 Task: Look for space in Lumberton, United States from 6th September, 2023 to 15th September, 2023 for 6 adults in price range Rs.8000 to Rs.12000. Place can be entire place or private room with 6 bedrooms having 6 beds and 6 bathrooms. Property type can be house, flat, guest house. Amenities needed are: wifi, TV, free parkinig on premises, gym, breakfast. Booking option can be shelf check-in. Required host language is English.
Action: Mouse moved to (420, 102)
Screenshot: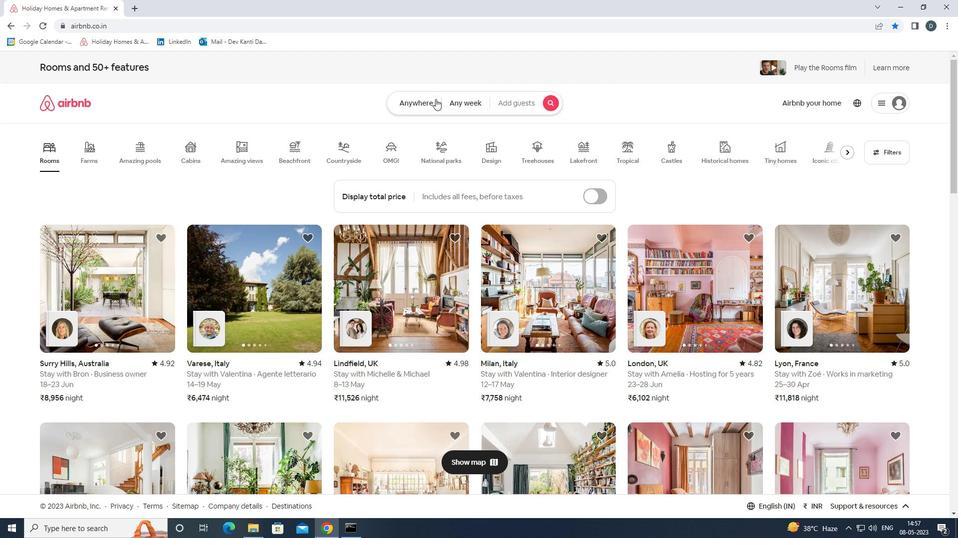 
Action: Mouse pressed left at (420, 102)
Screenshot: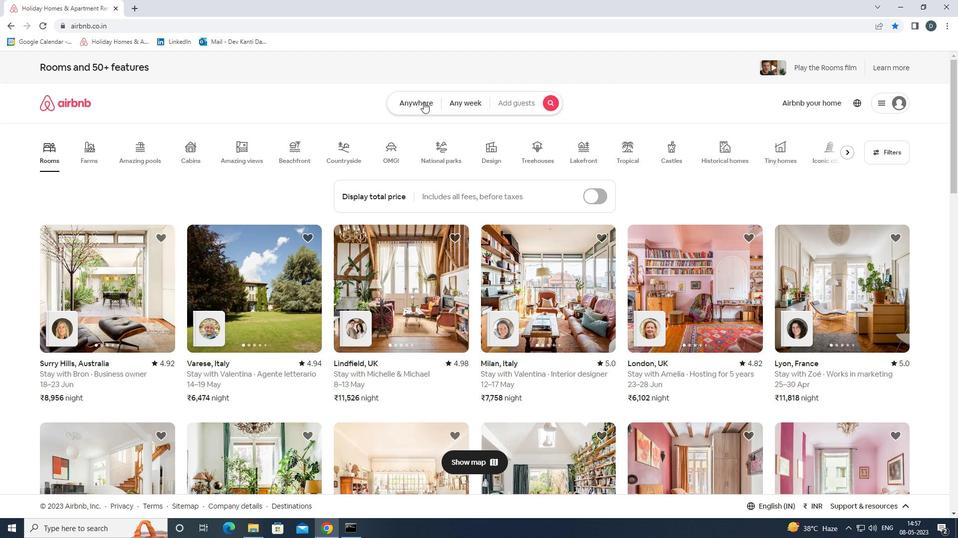 
Action: Mouse moved to (376, 141)
Screenshot: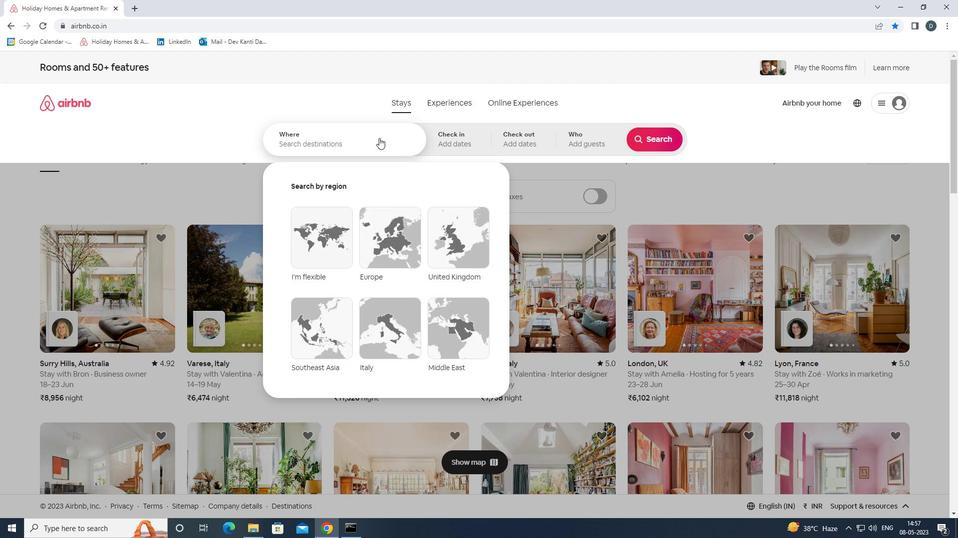 
Action: Mouse pressed left at (376, 141)
Screenshot: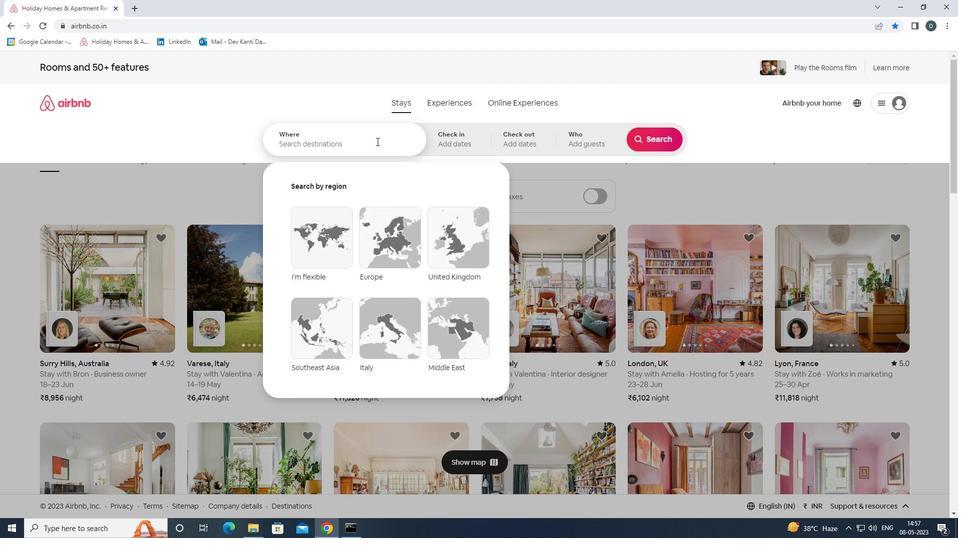 
Action: Mouse moved to (372, 143)
Screenshot: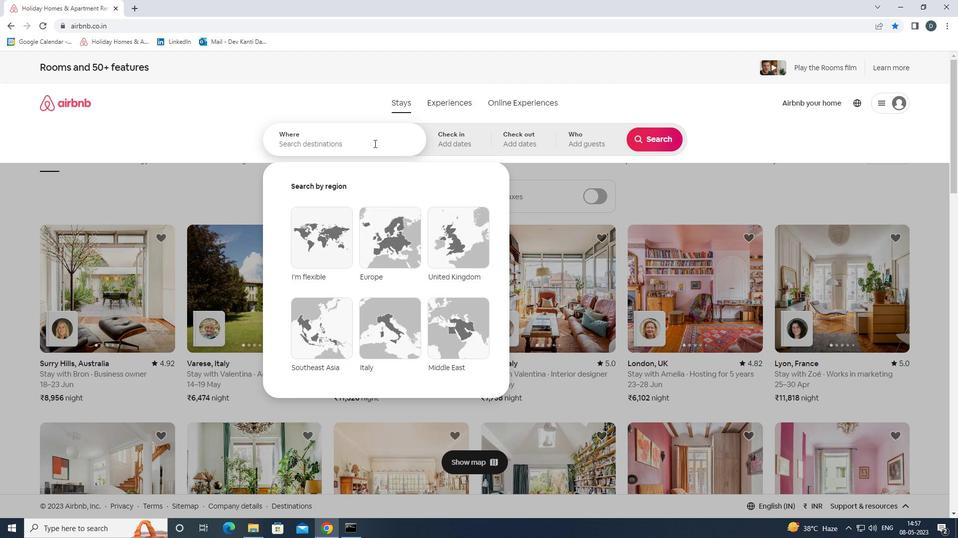 
Action: Key pressed <Key.shift><Key.shift>LUMBERTON,<Key.shift>UNITED<Key.space><Key.shift><Key.shift>STATES<Key.enter>
Screenshot: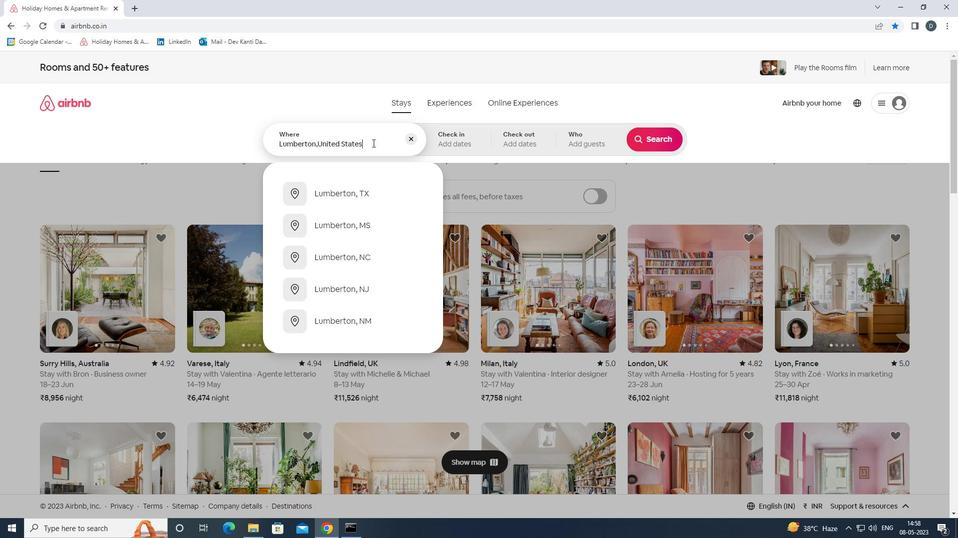 
Action: Mouse moved to (649, 216)
Screenshot: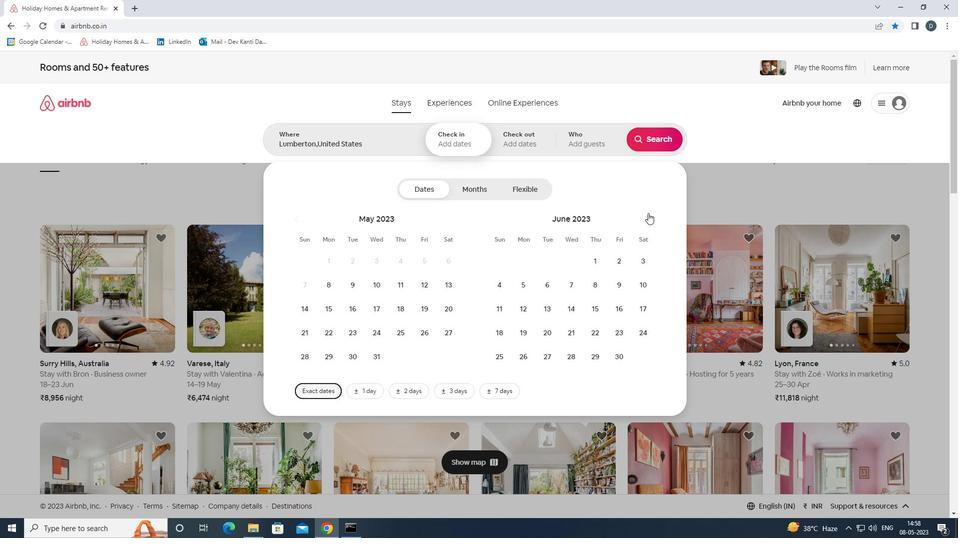 
Action: Mouse pressed left at (649, 216)
Screenshot: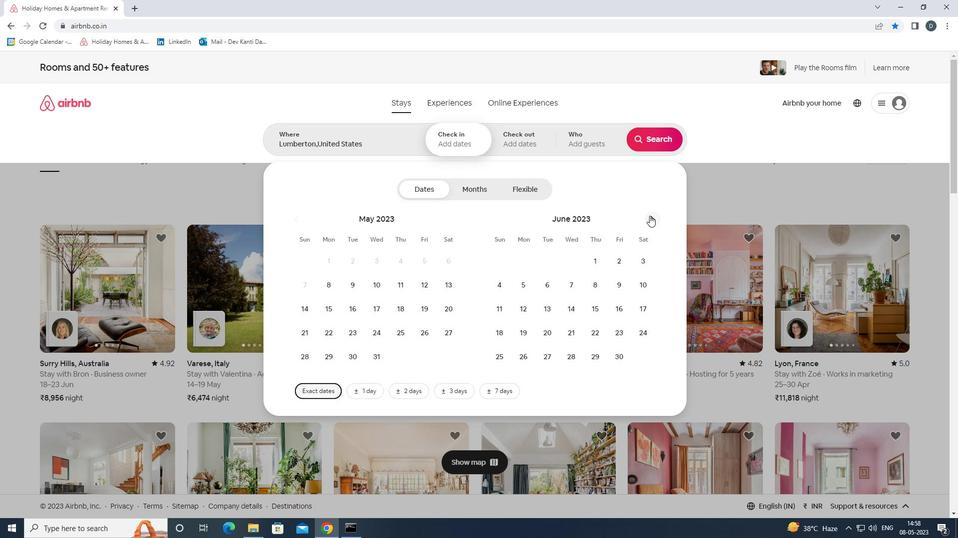 
Action: Mouse pressed left at (649, 216)
Screenshot: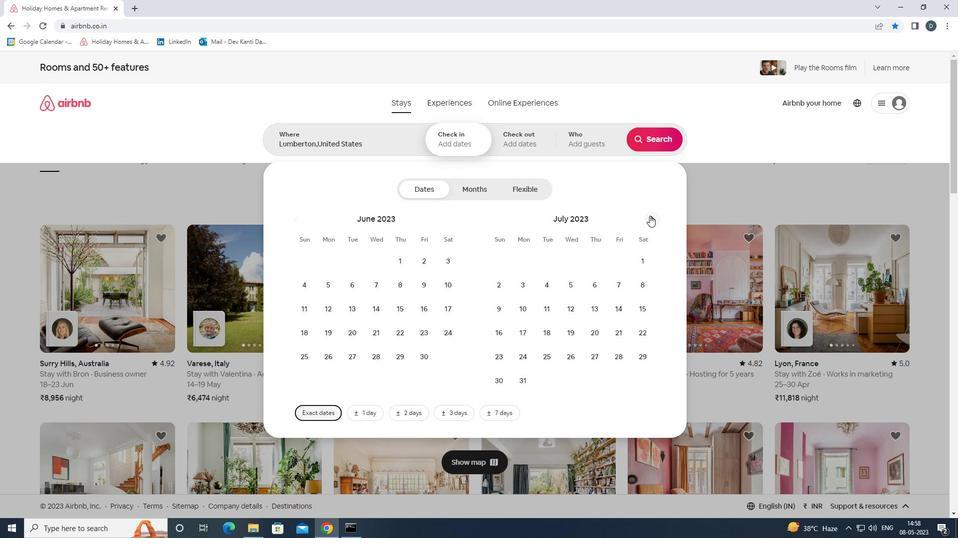 
Action: Mouse pressed left at (649, 216)
Screenshot: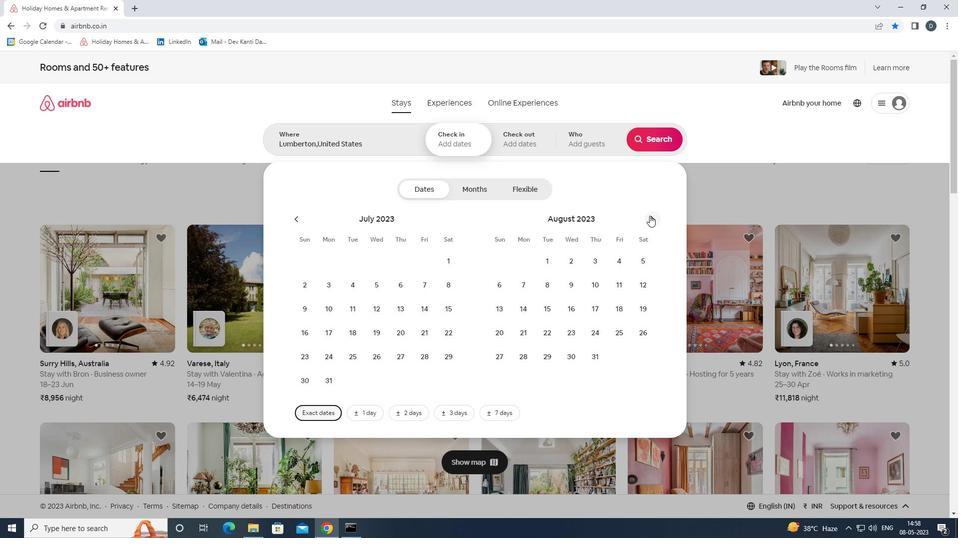 
Action: Mouse moved to (572, 281)
Screenshot: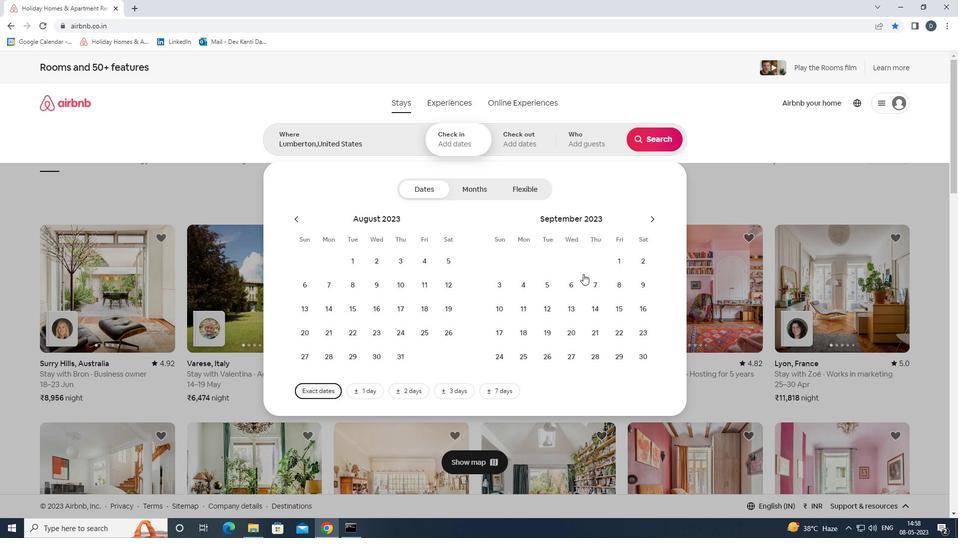 
Action: Mouse pressed left at (572, 281)
Screenshot: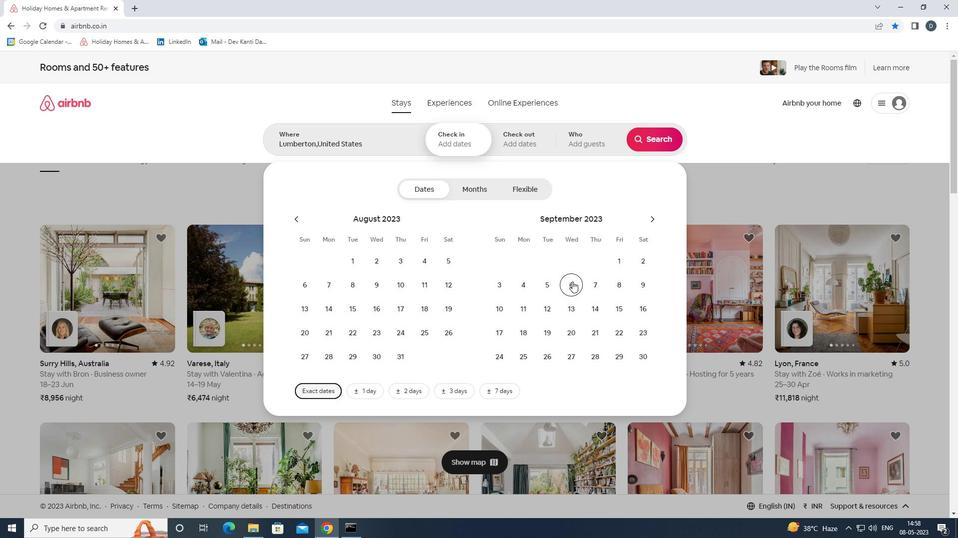 
Action: Mouse moved to (613, 307)
Screenshot: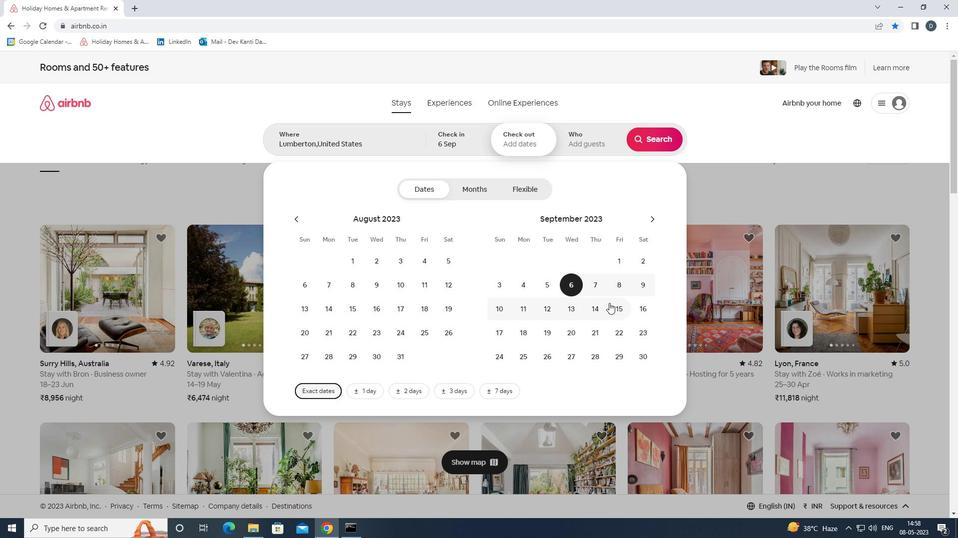 
Action: Mouse pressed left at (613, 307)
Screenshot: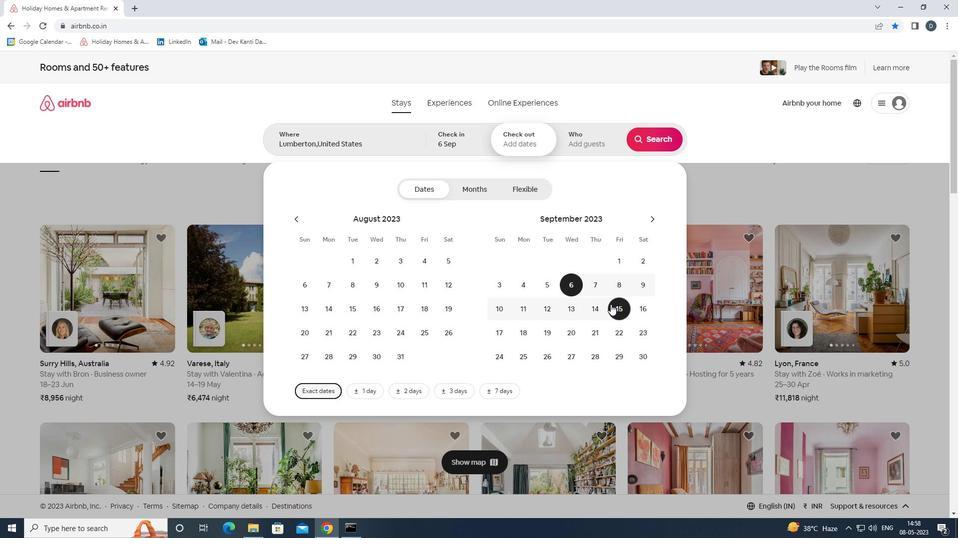 
Action: Mouse moved to (592, 147)
Screenshot: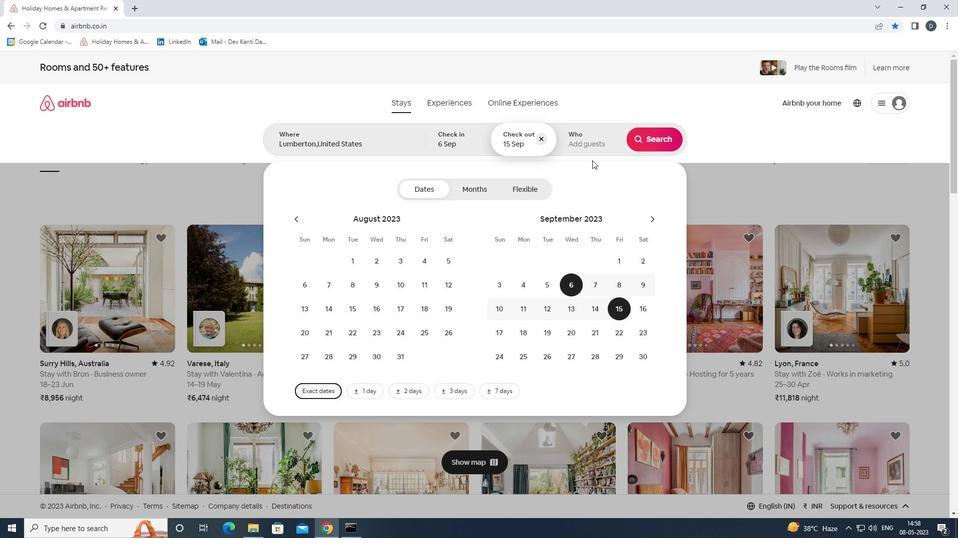
Action: Mouse pressed left at (592, 147)
Screenshot: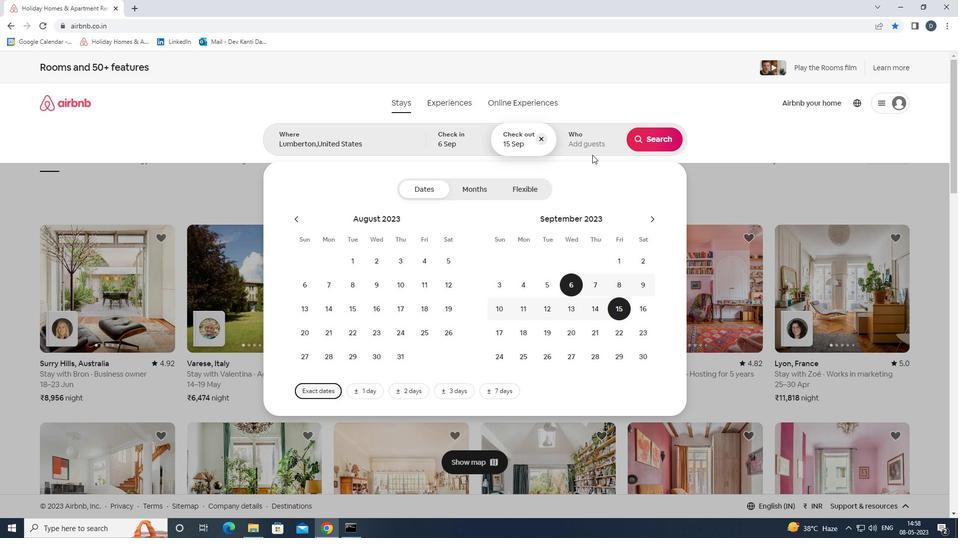 
Action: Mouse moved to (658, 192)
Screenshot: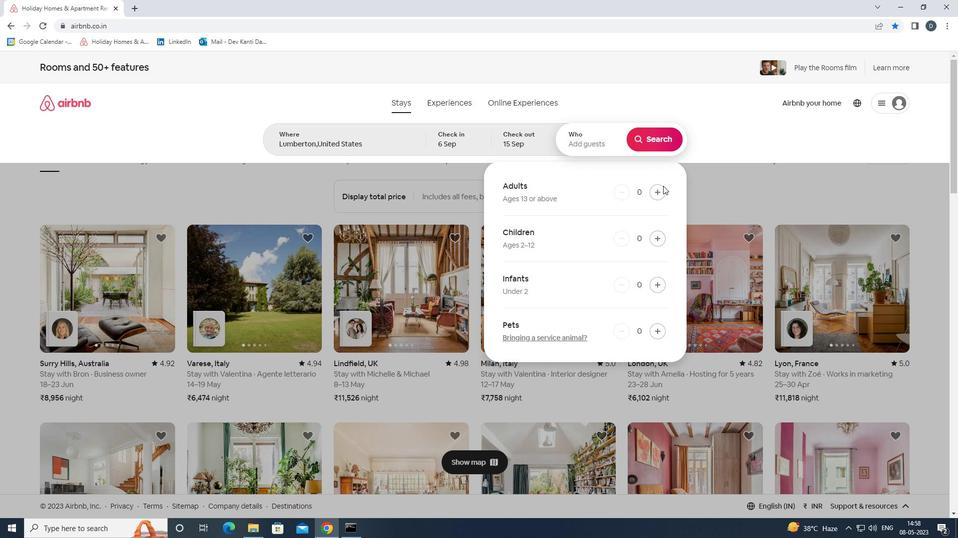 
Action: Mouse pressed left at (658, 192)
Screenshot: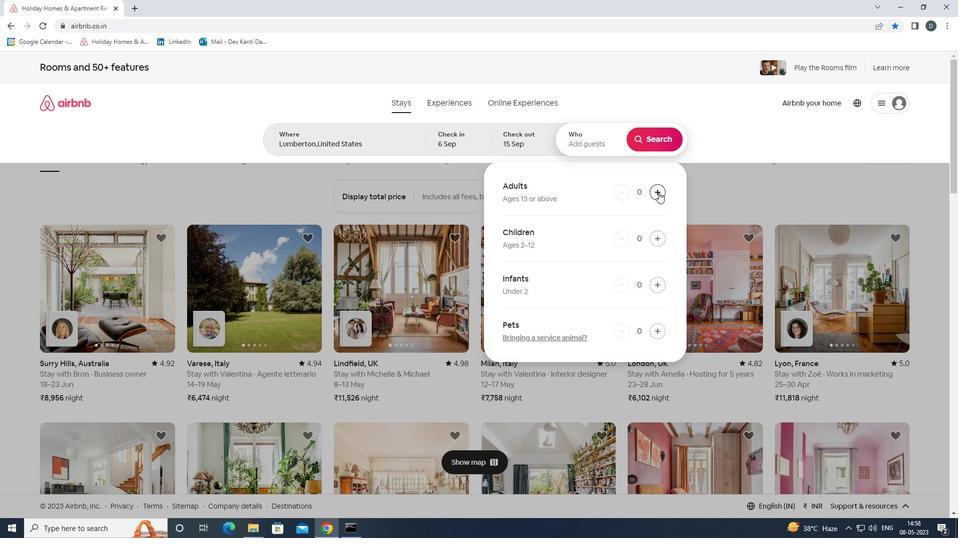 
Action: Mouse pressed left at (658, 192)
Screenshot: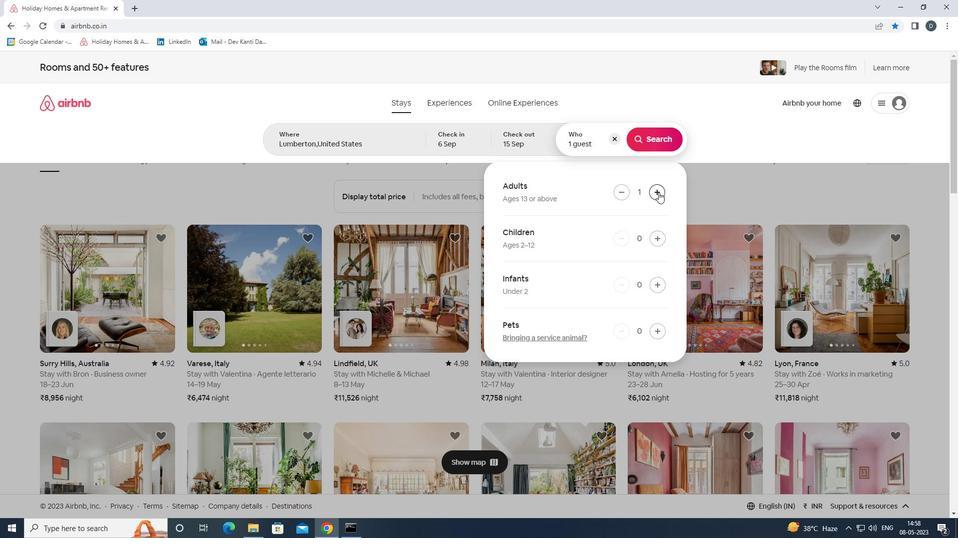 
Action: Mouse moved to (658, 192)
Screenshot: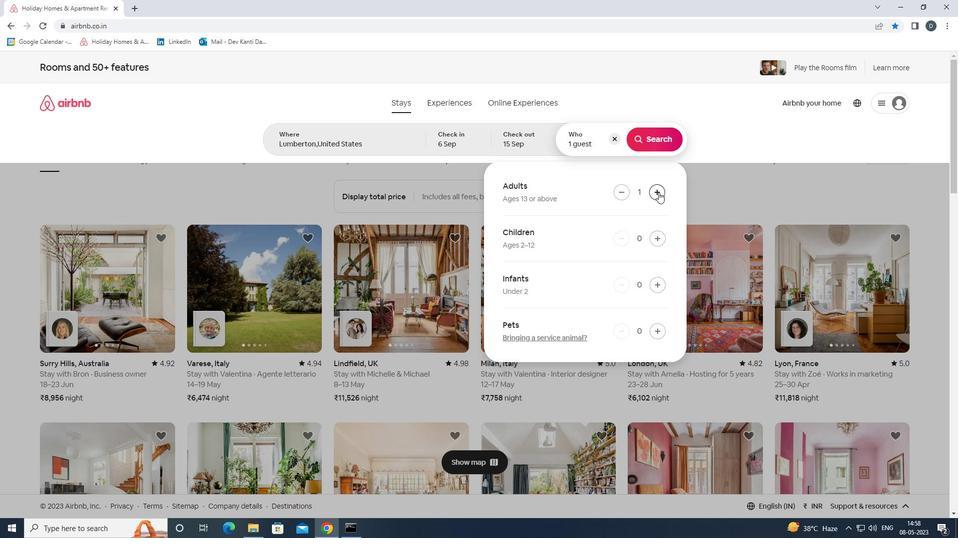 
Action: Mouse pressed left at (658, 192)
Screenshot: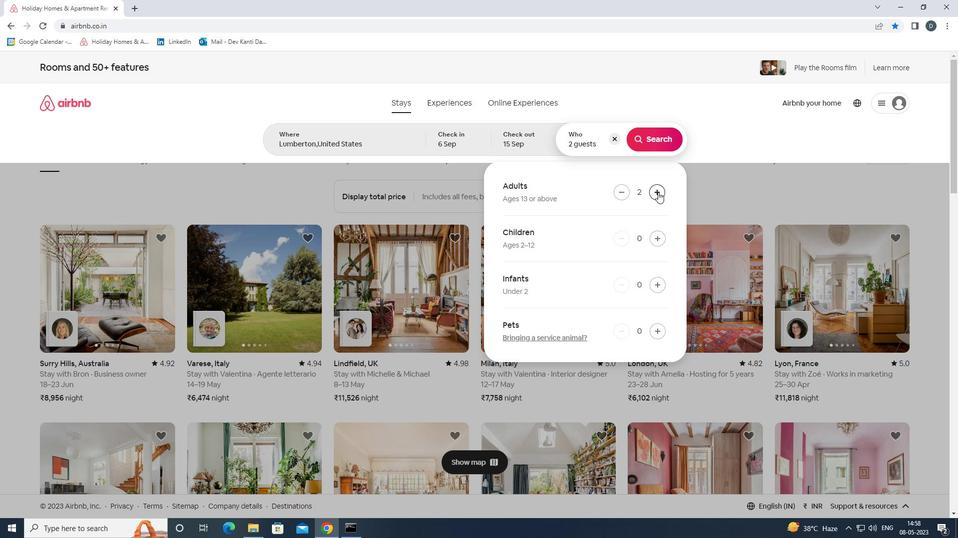 
Action: Mouse pressed left at (658, 192)
Screenshot: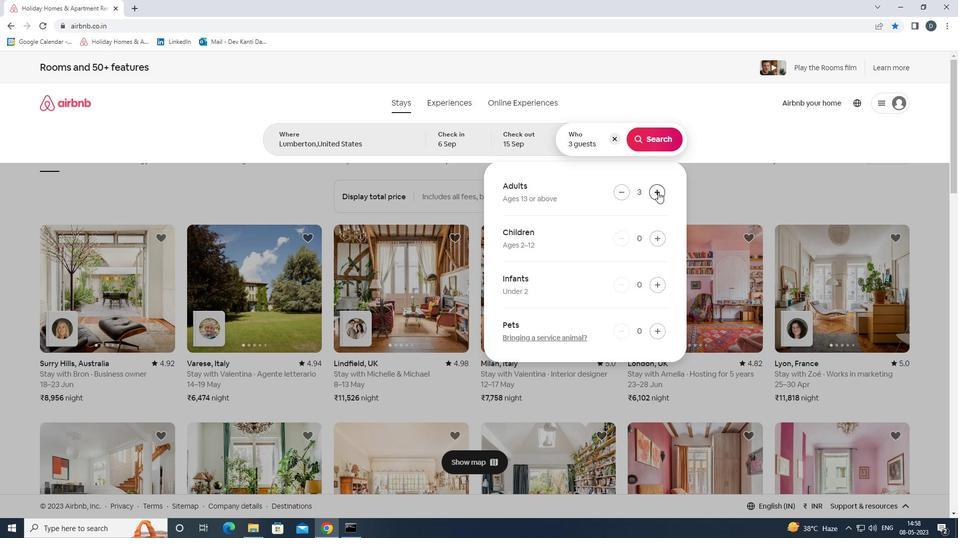 
Action: Mouse pressed left at (658, 192)
Screenshot: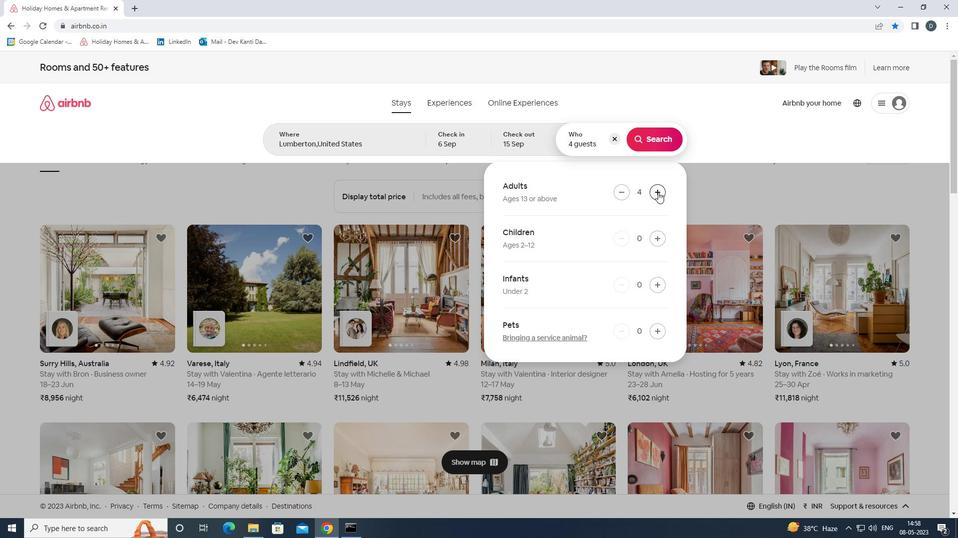 
Action: Mouse pressed left at (658, 192)
Screenshot: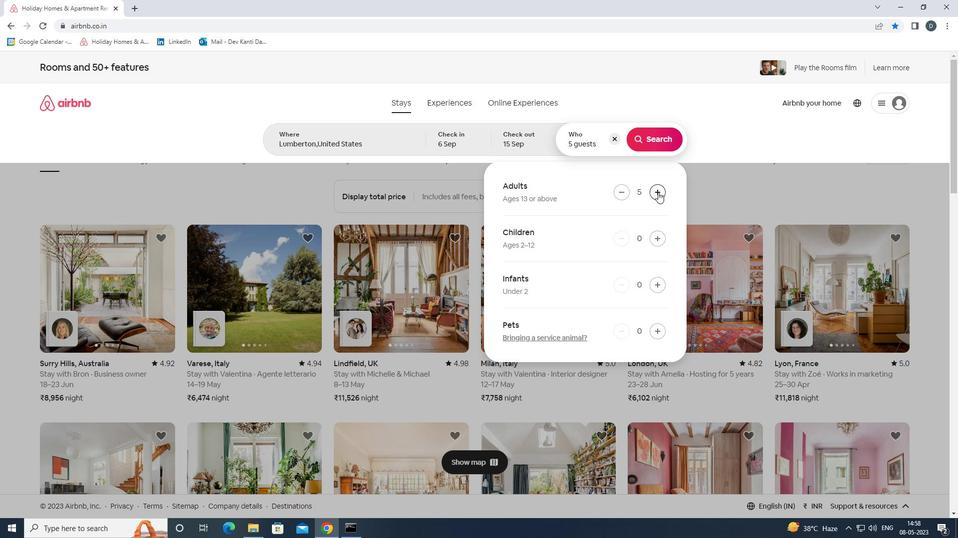 
Action: Mouse moved to (658, 138)
Screenshot: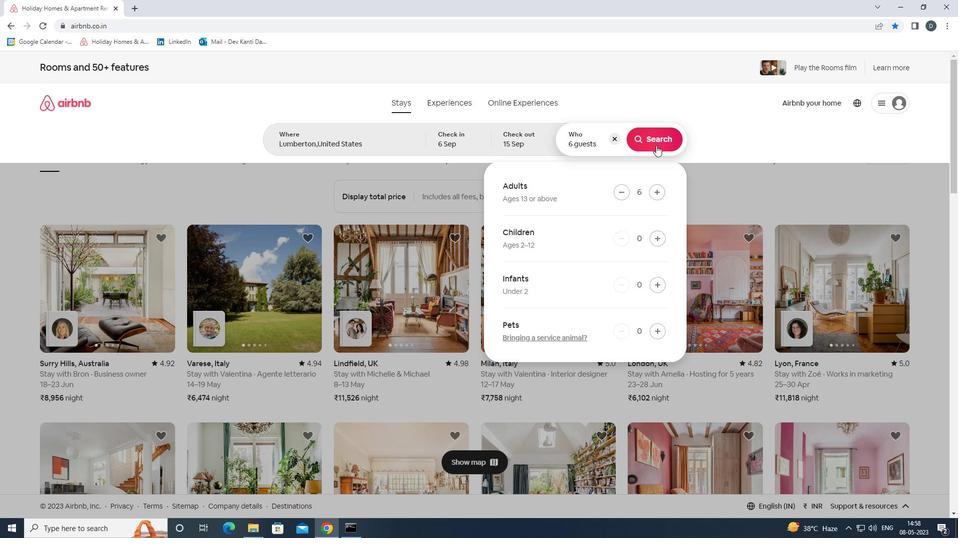 
Action: Mouse pressed left at (658, 138)
Screenshot: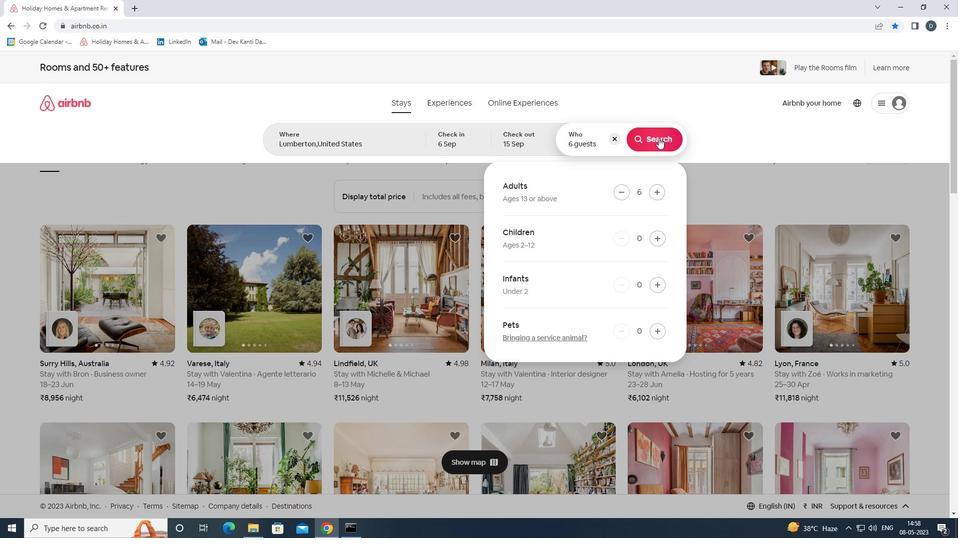 
Action: Mouse moved to (908, 107)
Screenshot: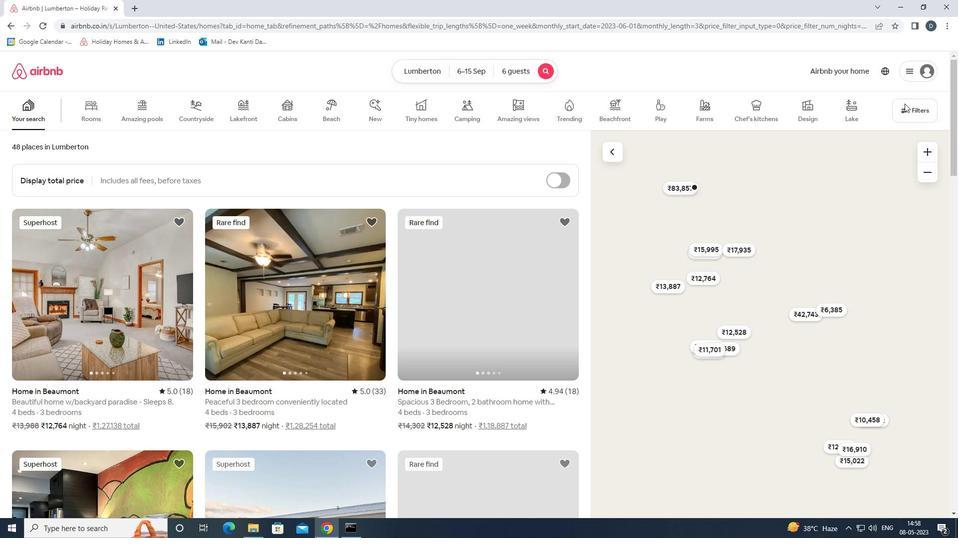 
Action: Mouse pressed left at (908, 107)
Screenshot: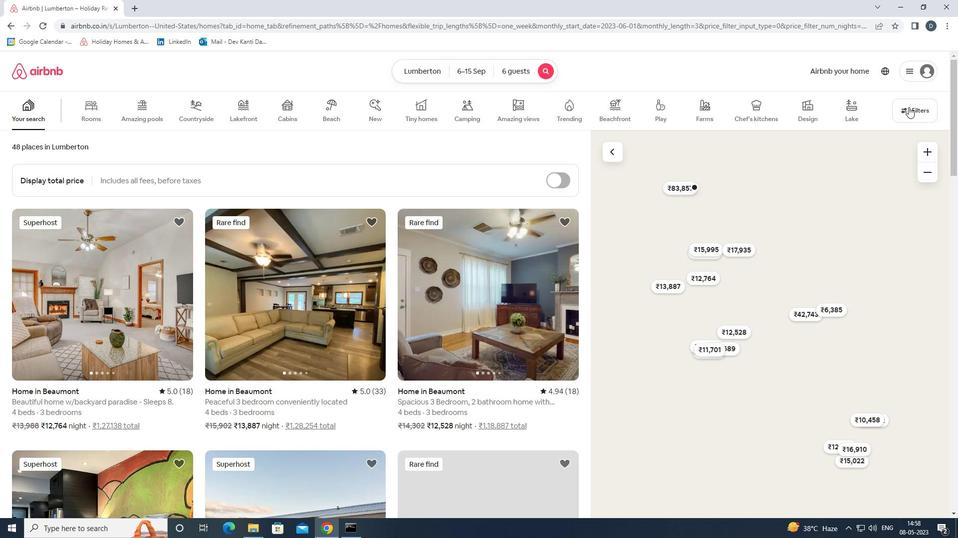 
Action: Mouse moved to (387, 357)
Screenshot: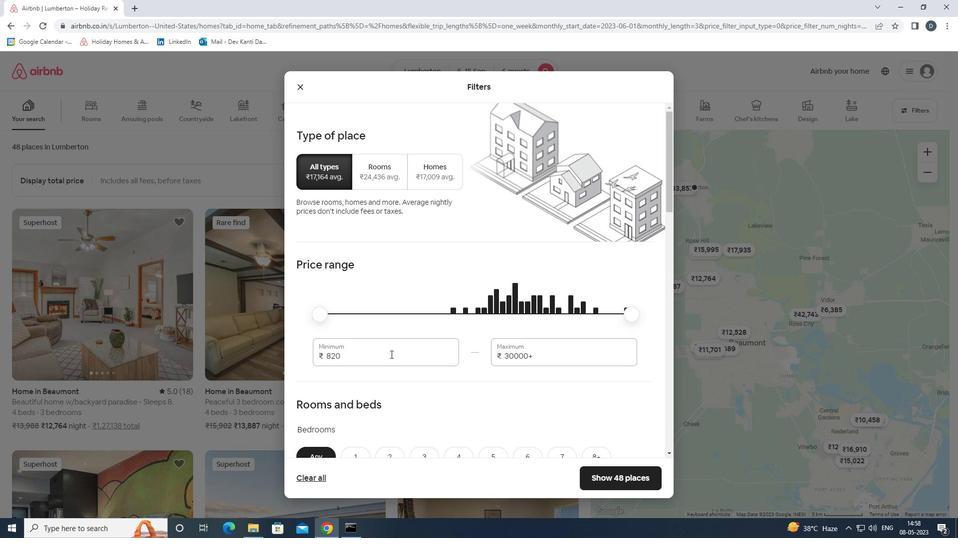 
Action: Mouse pressed left at (387, 357)
Screenshot: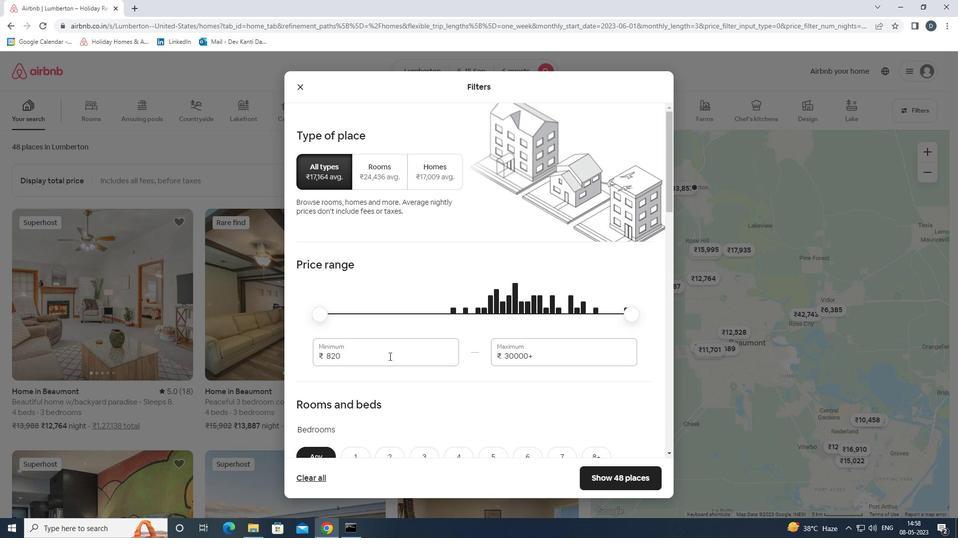 
Action: Mouse pressed left at (387, 357)
Screenshot: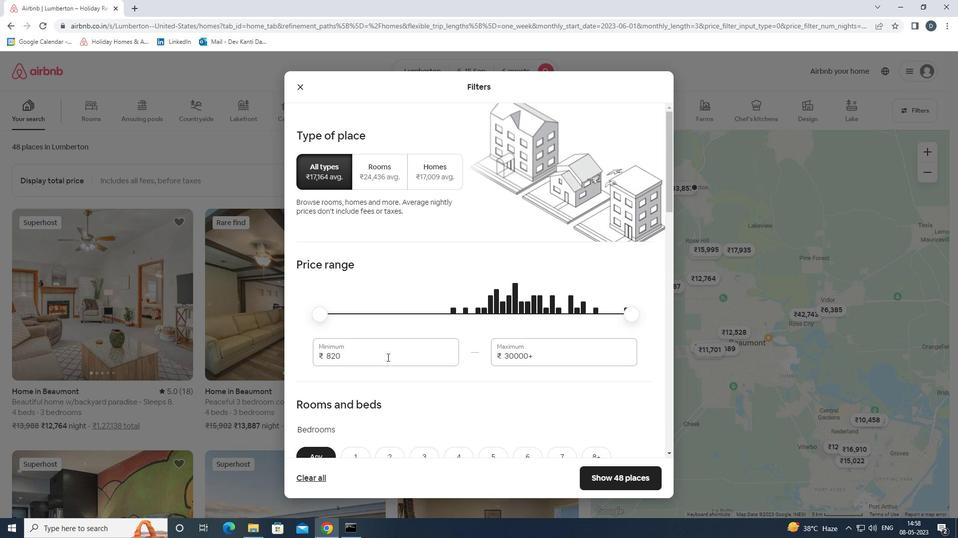 
Action: Key pressed 8000<Key.tab>12000
Screenshot: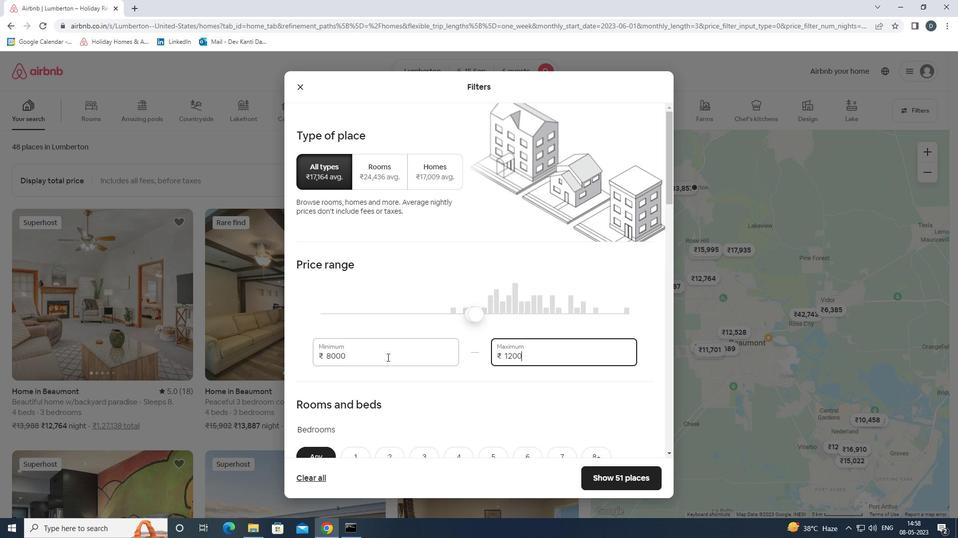 
Action: Mouse moved to (384, 357)
Screenshot: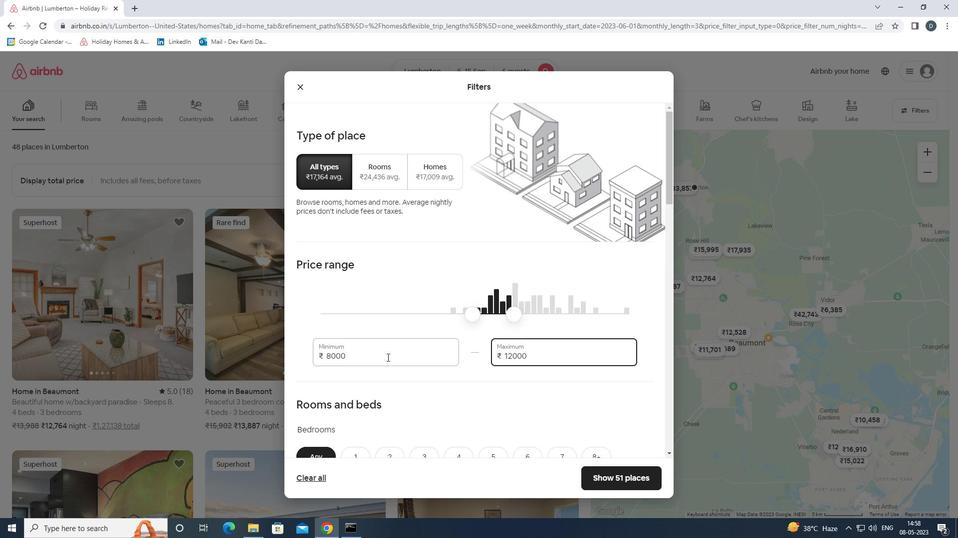 
Action: Mouse scrolled (384, 357) with delta (0, 0)
Screenshot: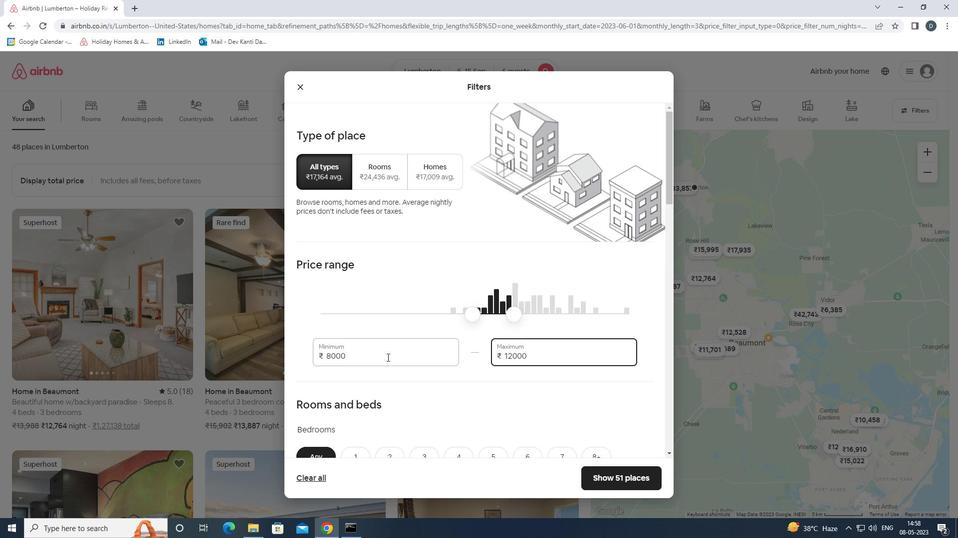 
Action: Mouse scrolled (384, 357) with delta (0, 0)
Screenshot: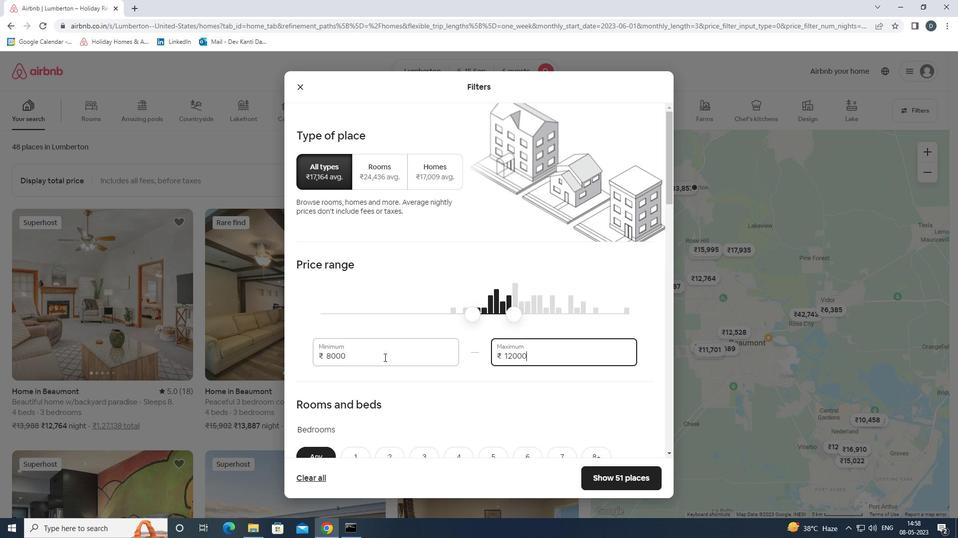 
Action: Mouse scrolled (384, 357) with delta (0, 0)
Screenshot: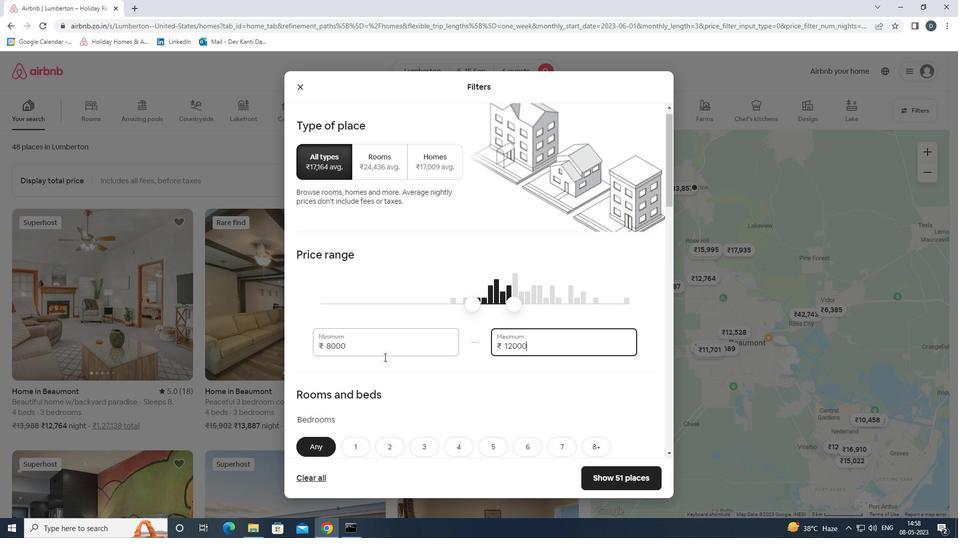 
Action: Mouse moved to (383, 353)
Screenshot: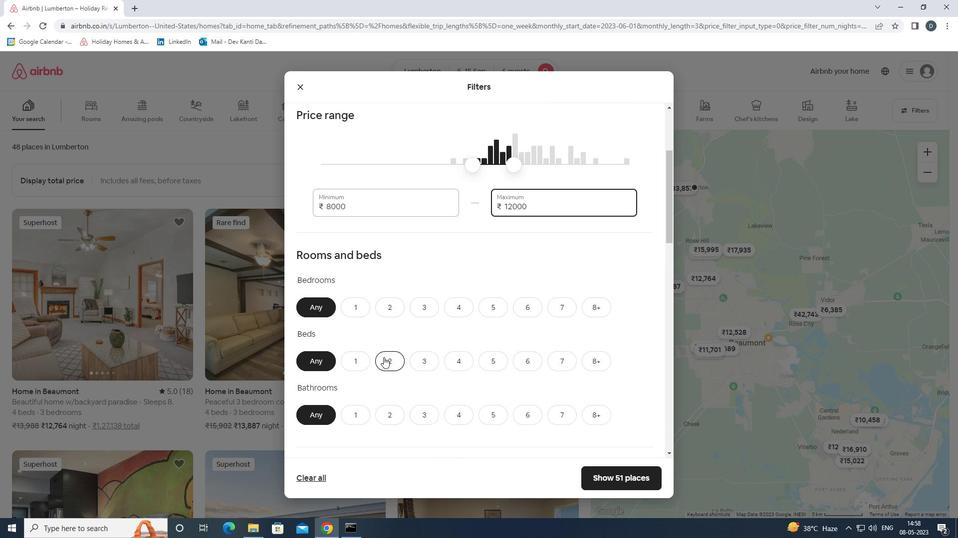 
Action: Mouse scrolled (383, 352) with delta (0, 0)
Screenshot: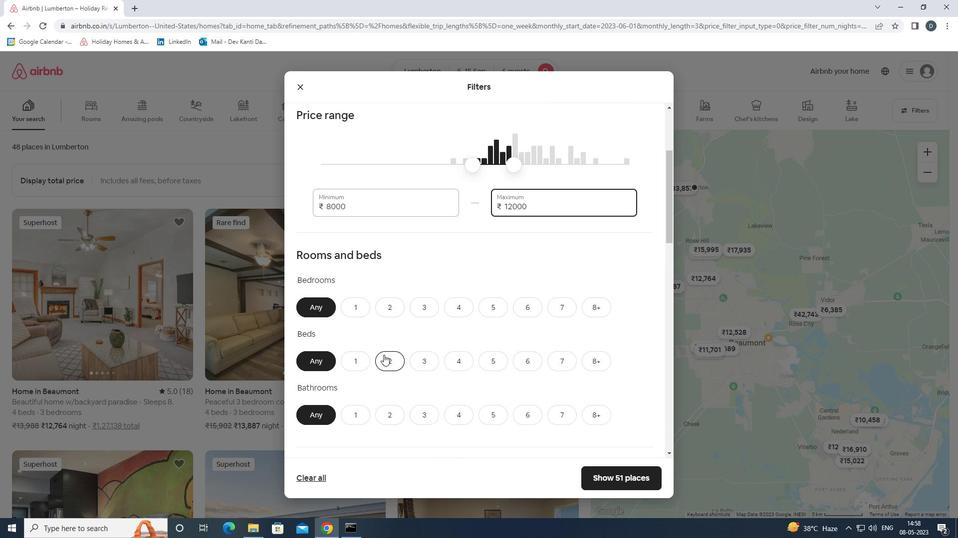 
Action: Mouse moved to (528, 258)
Screenshot: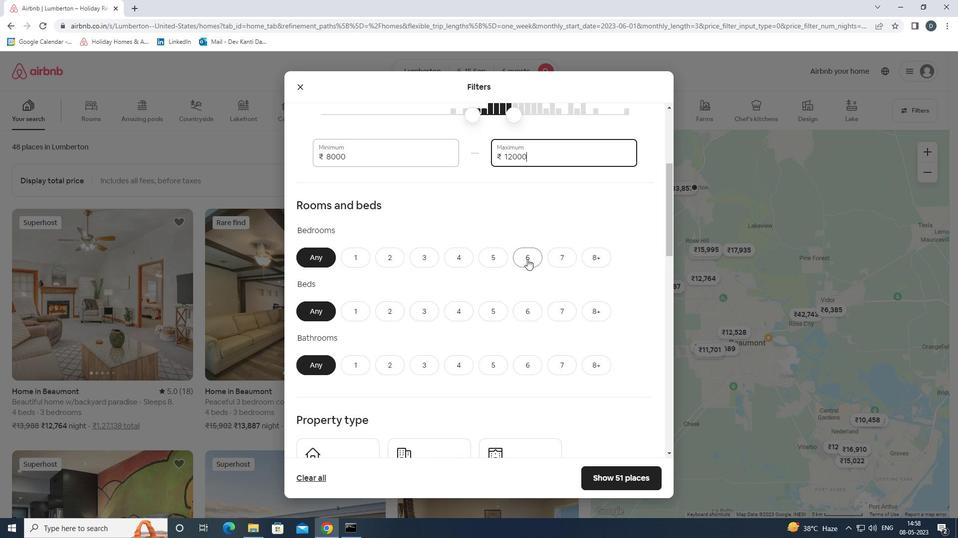 
Action: Mouse pressed left at (528, 258)
Screenshot: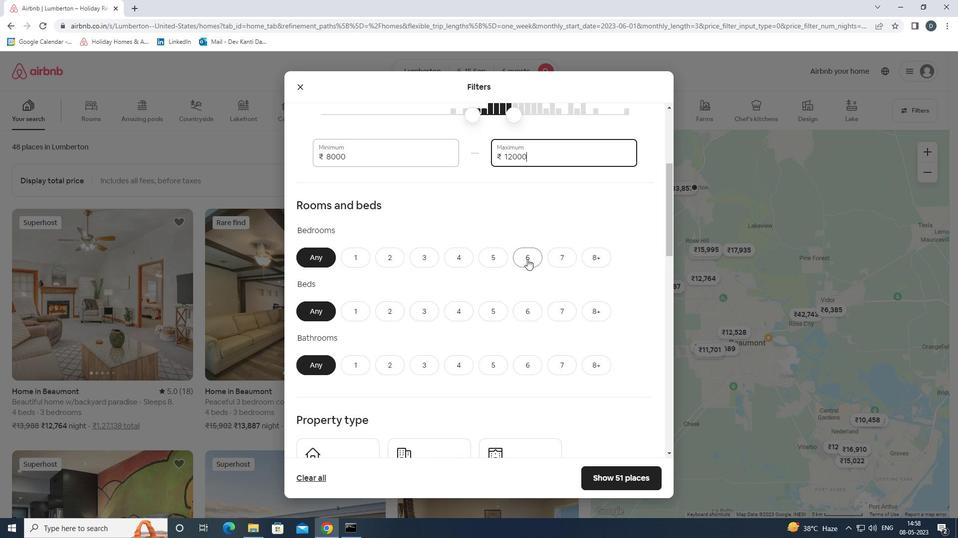 
Action: Mouse moved to (525, 312)
Screenshot: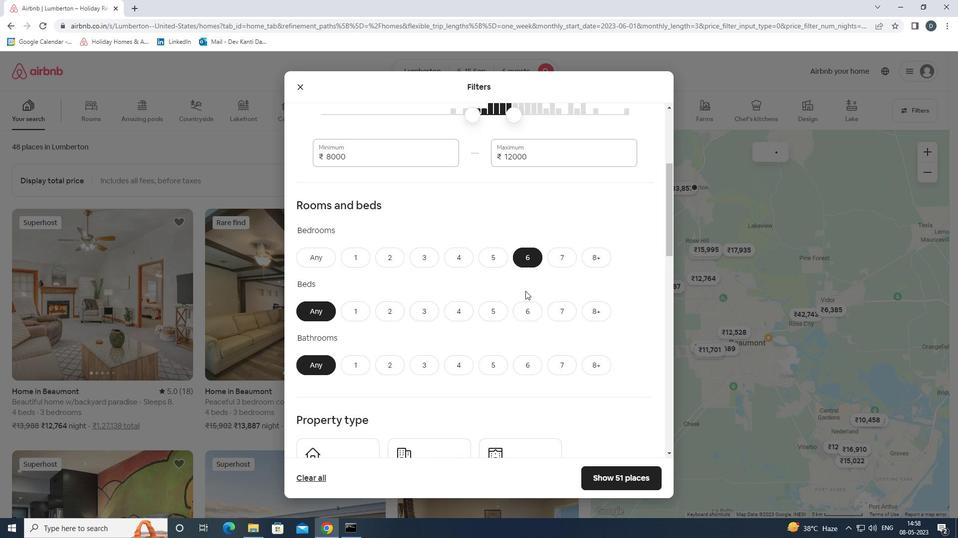 
Action: Mouse pressed left at (525, 312)
Screenshot: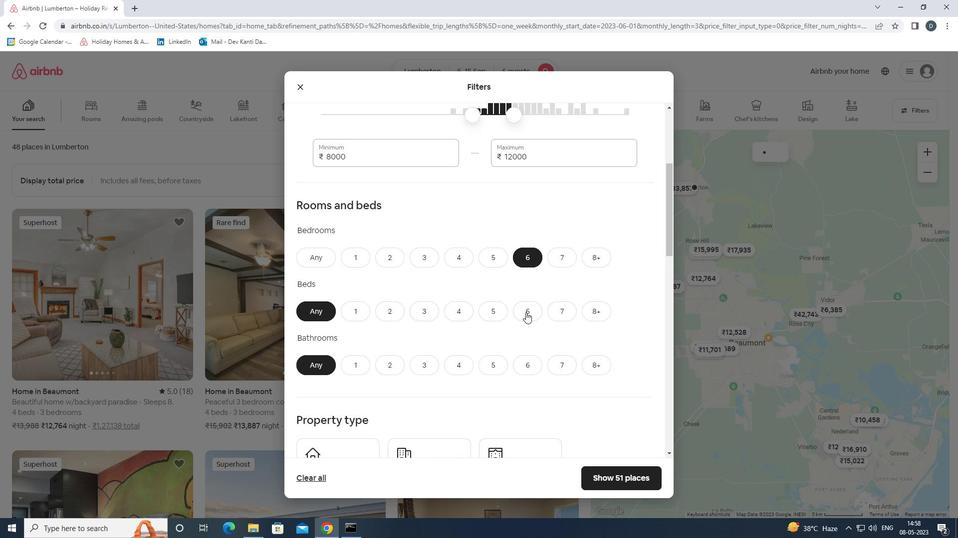 
Action: Mouse moved to (532, 361)
Screenshot: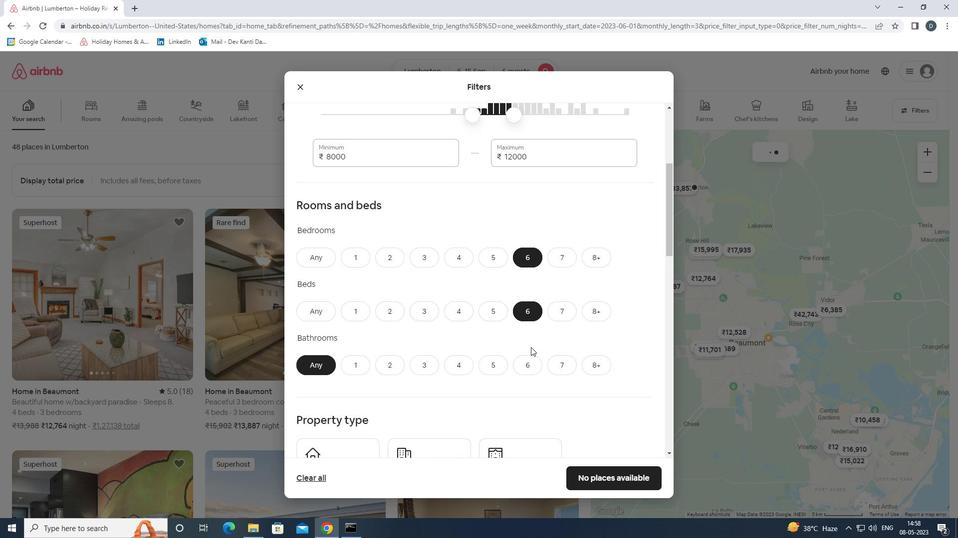 
Action: Mouse pressed left at (532, 361)
Screenshot: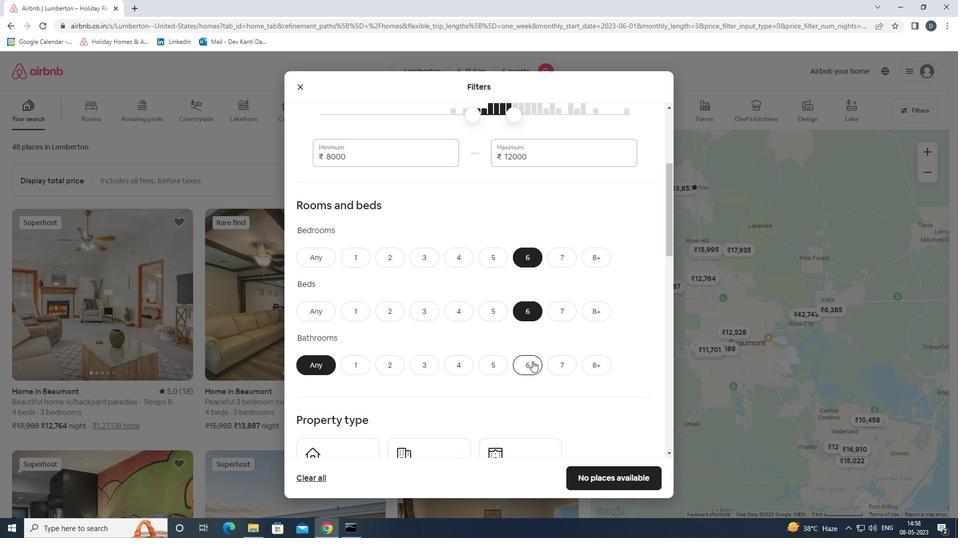 
Action: Mouse moved to (526, 351)
Screenshot: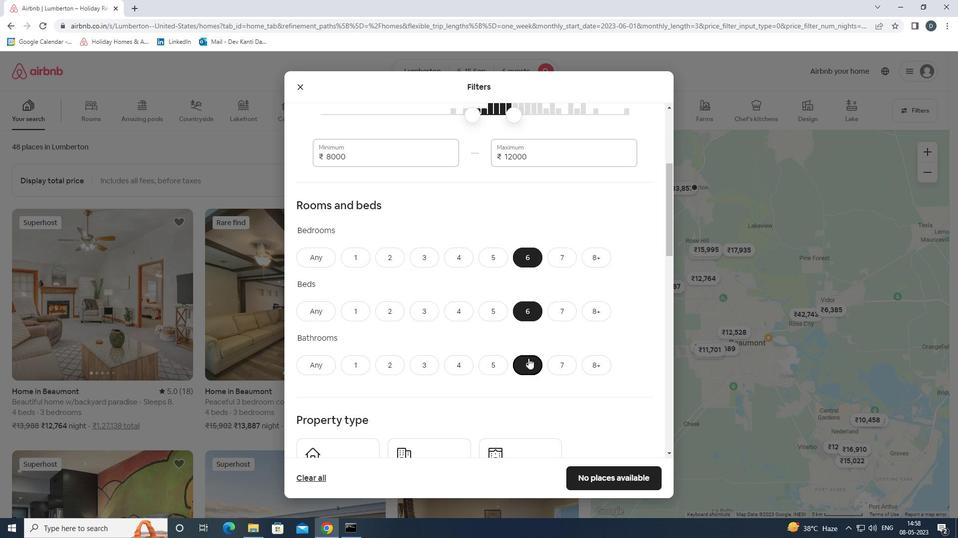 
Action: Mouse scrolled (526, 350) with delta (0, 0)
Screenshot: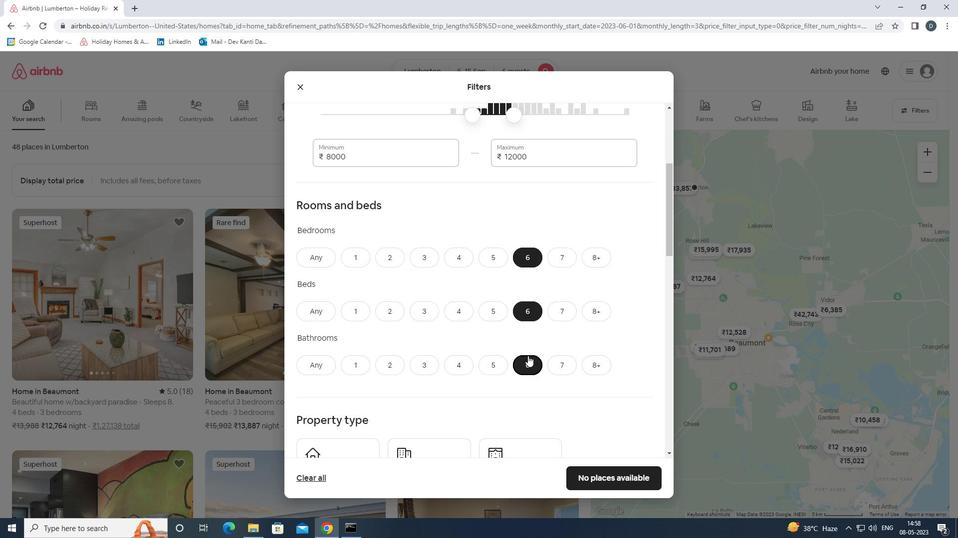 
Action: Mouse scrolled (526, 350) with delta (0, 0)
Screenshot: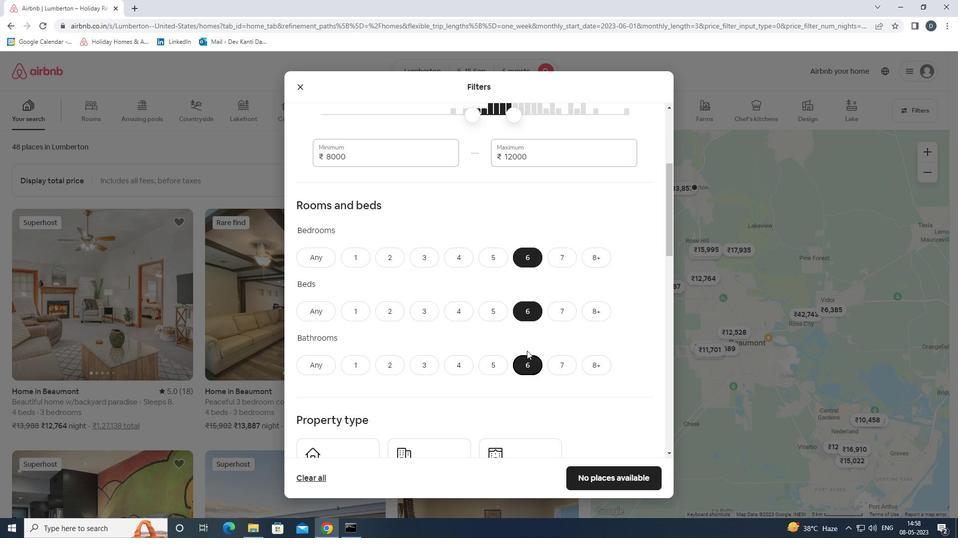 
Action: Mouse moved to (351, 369)
Screenshot: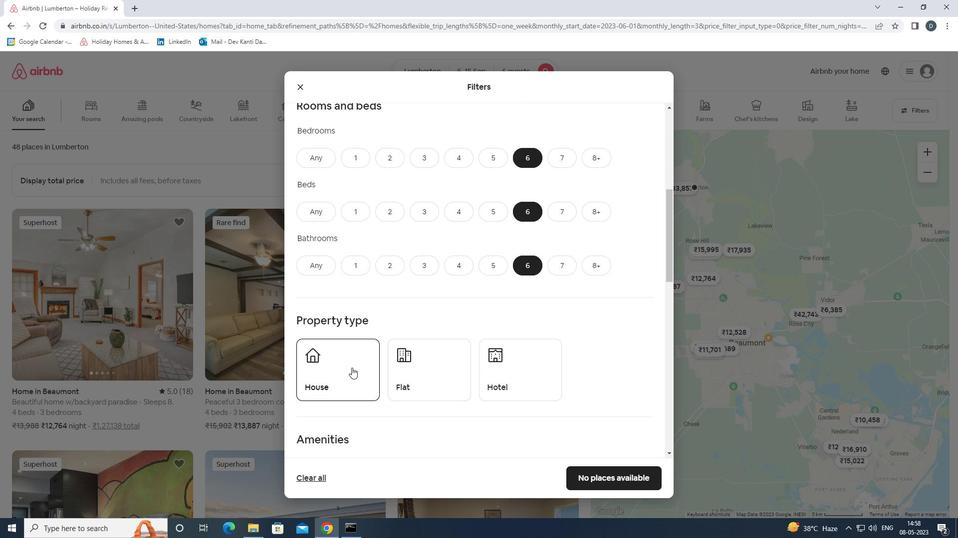 
Action: Mouse pressed left at (351, 369)
Screenshot: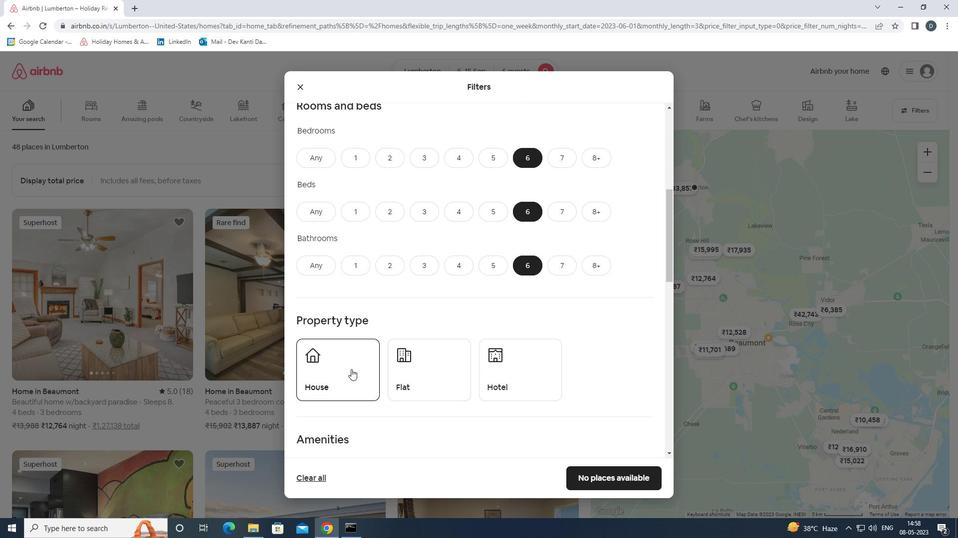 
Action: Mouse moved to (418, 370)
Screenshot: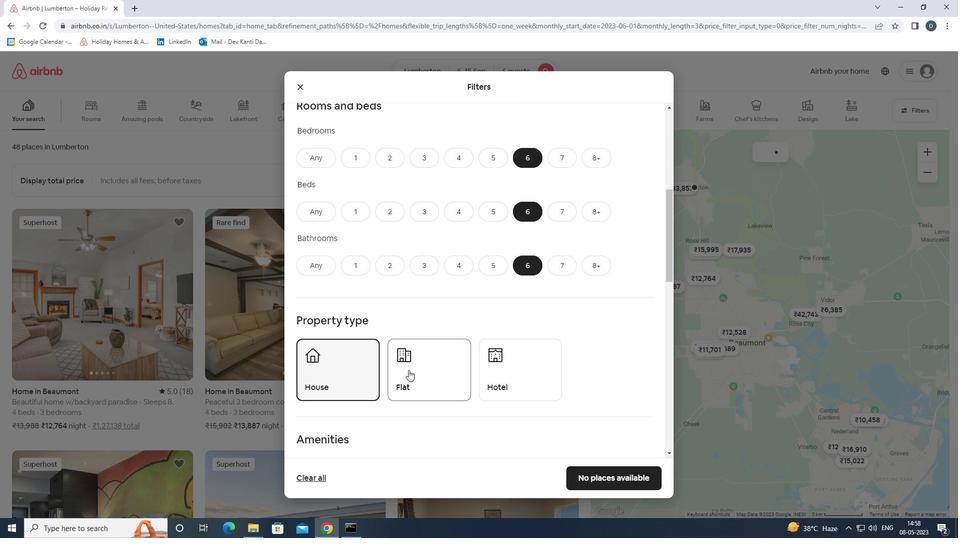 
Action: Mouse pressed left at (418, 370)
Screenshot: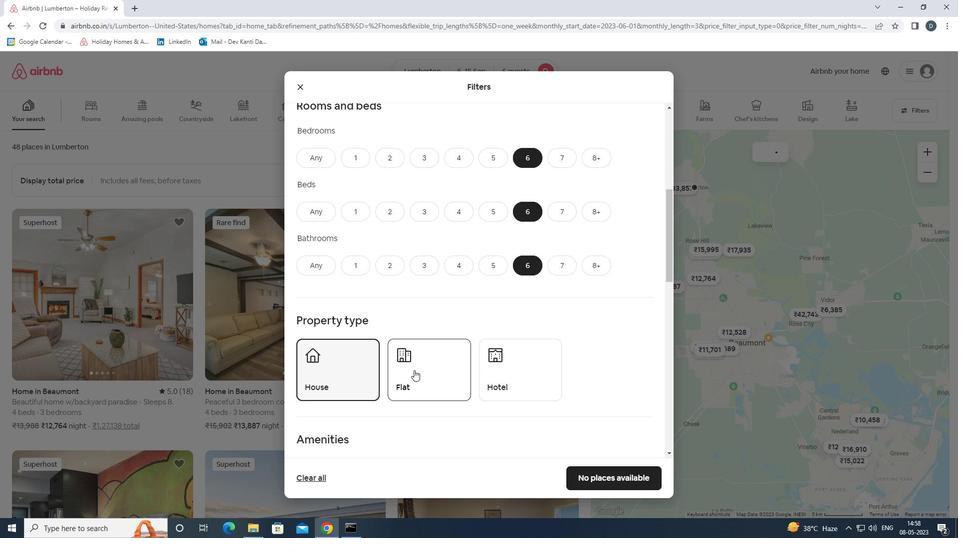 
Action: Mouse moved to (418, 370)
Screenshot: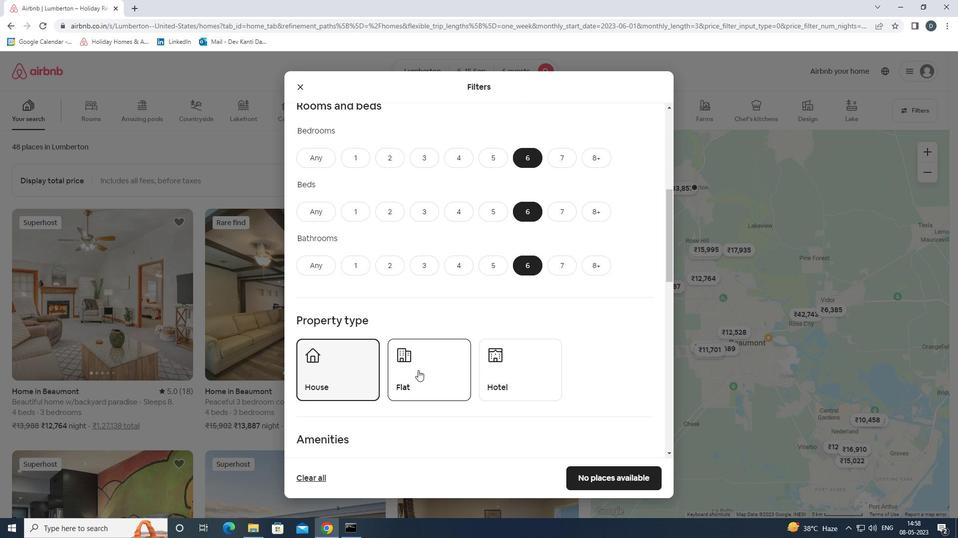 
Action: Mouse scrolled (418, 370) with delta (0, 0)
Screenshot: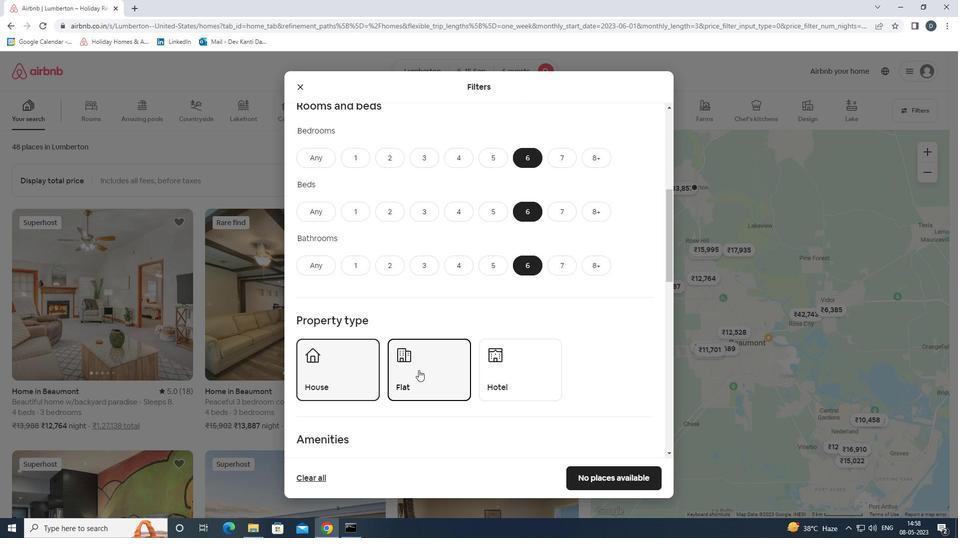 
Action: Mouse scrolled (418, 370) with delta (0, 0)
Screenshot: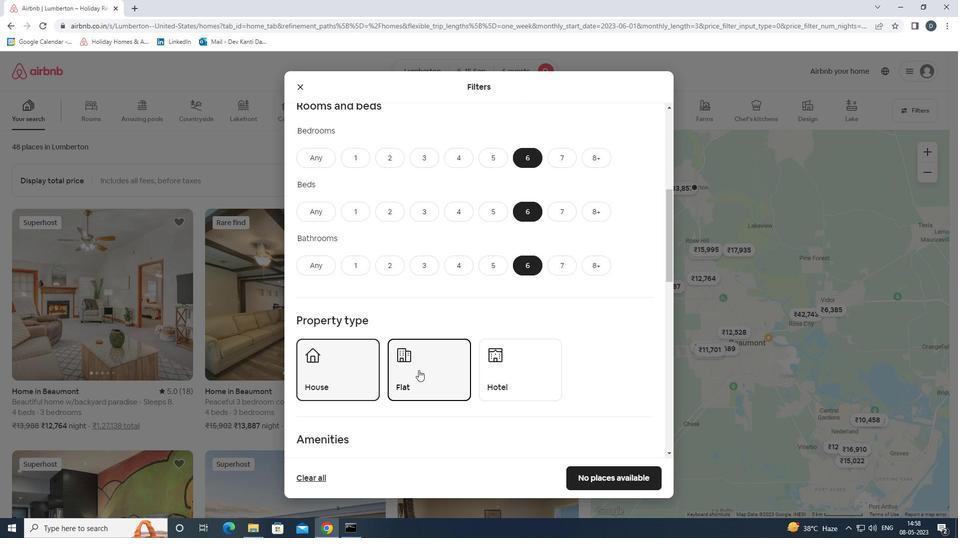 
Action: Mouse scrolled (418, 370) with delta (0, 0)
Screenshot: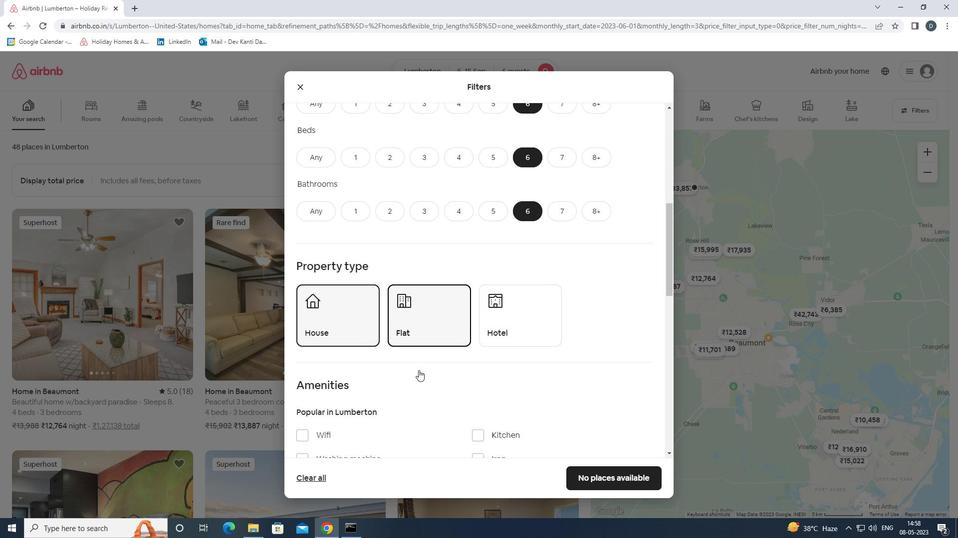 
Action: Mouse moved to (336, 342)
Screenshot: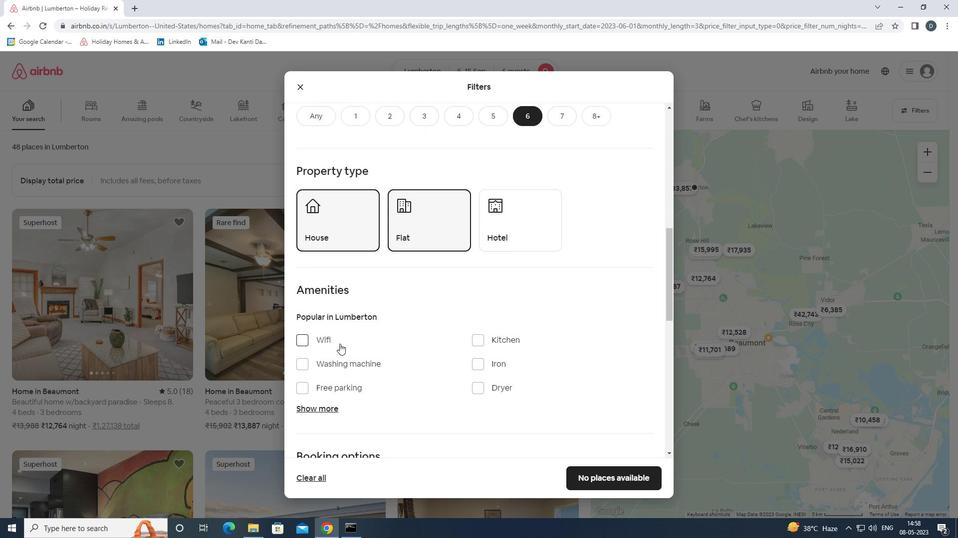 
Action: Mouse pressed left at (336, 342)
Screenshot: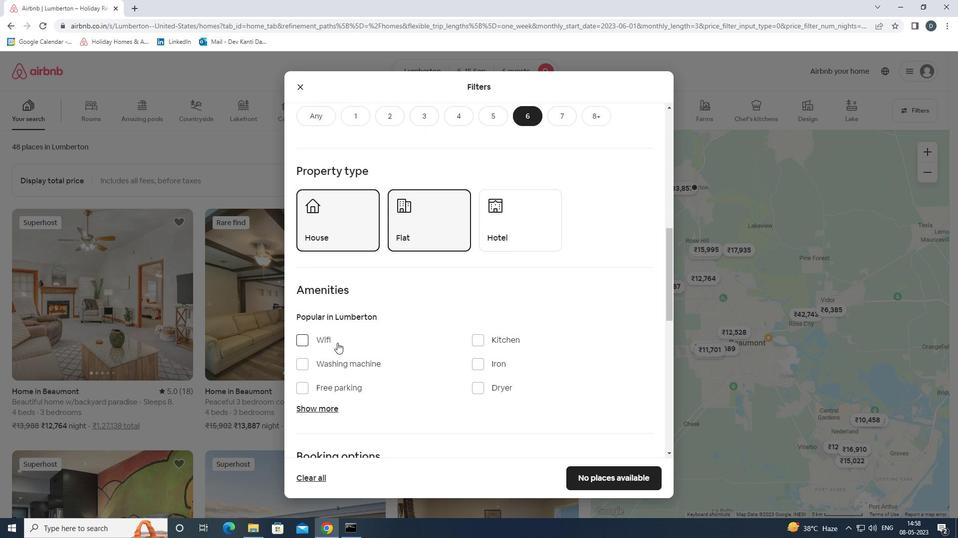 
Action: Mouse moved to (336, 385)
Screenshot: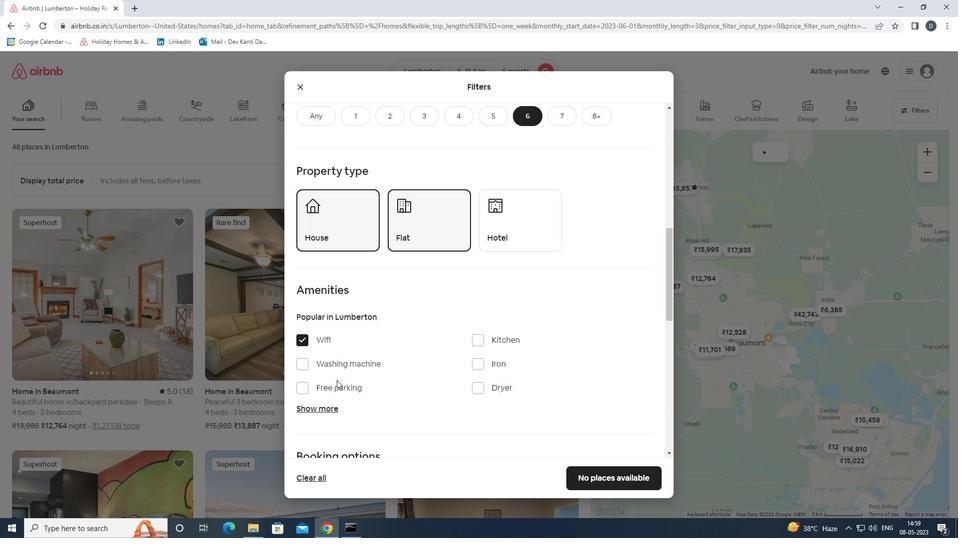
Action: Mouse pressed left at (336, 385)
Screenshot: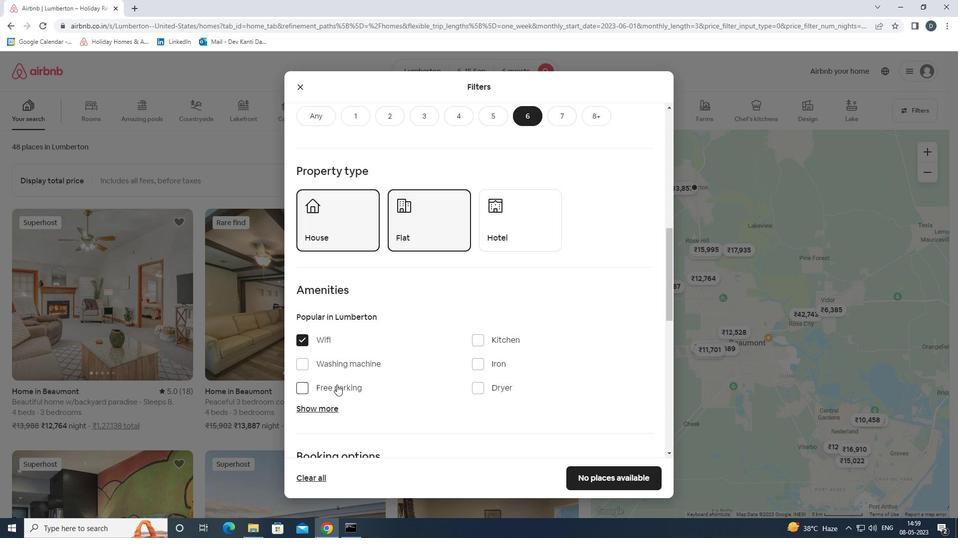 
Action: Mouse moved to (326, 407)
Screenshot: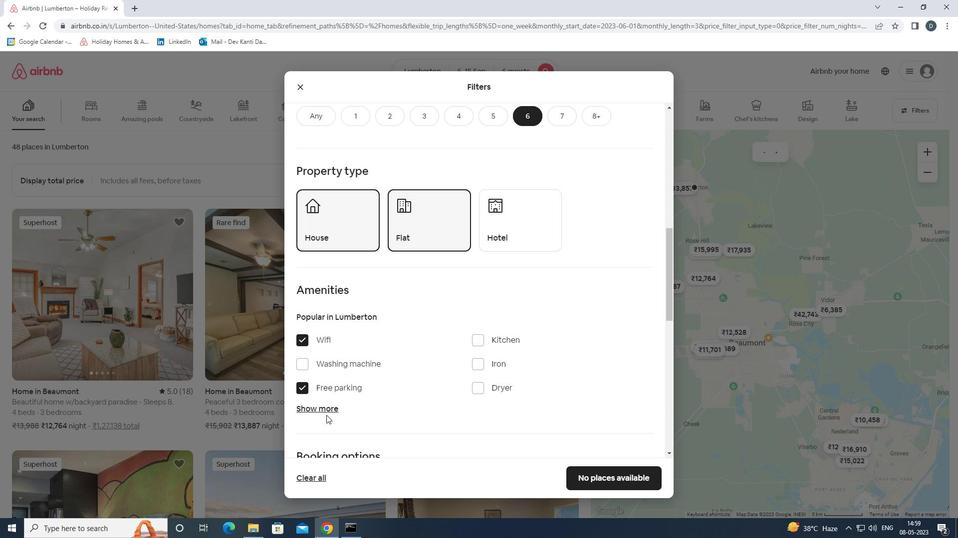 
Action: Mouse pressed left at (326, 407)
Screenshot: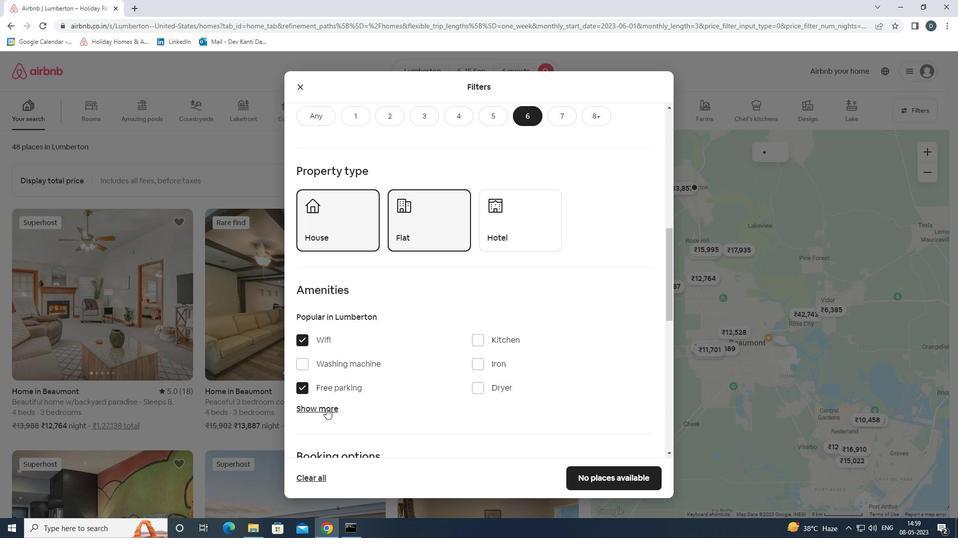 
Action: Mouse moved to (360, 392)
Screenshot: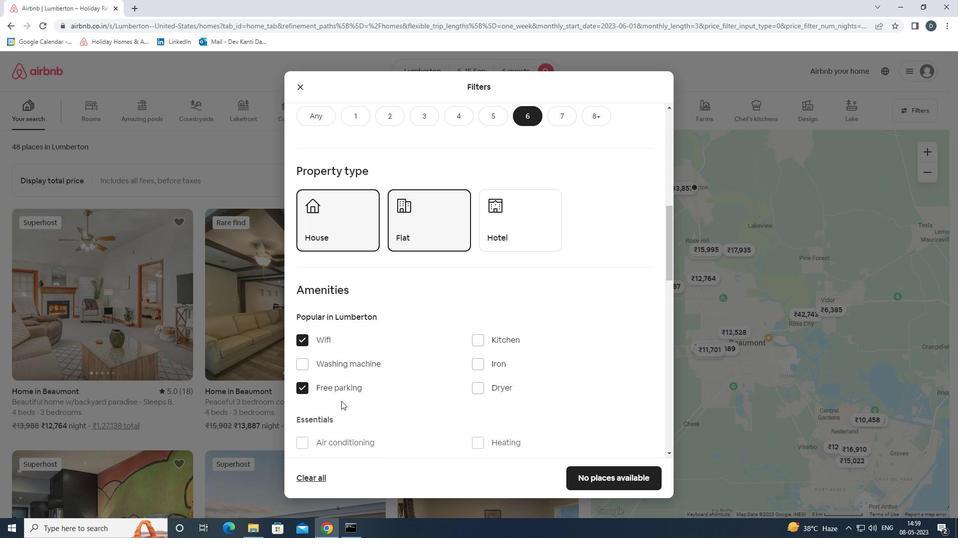 
Action: Mouse scrolled (360, 392) with delta (0, 0)
Screenshot: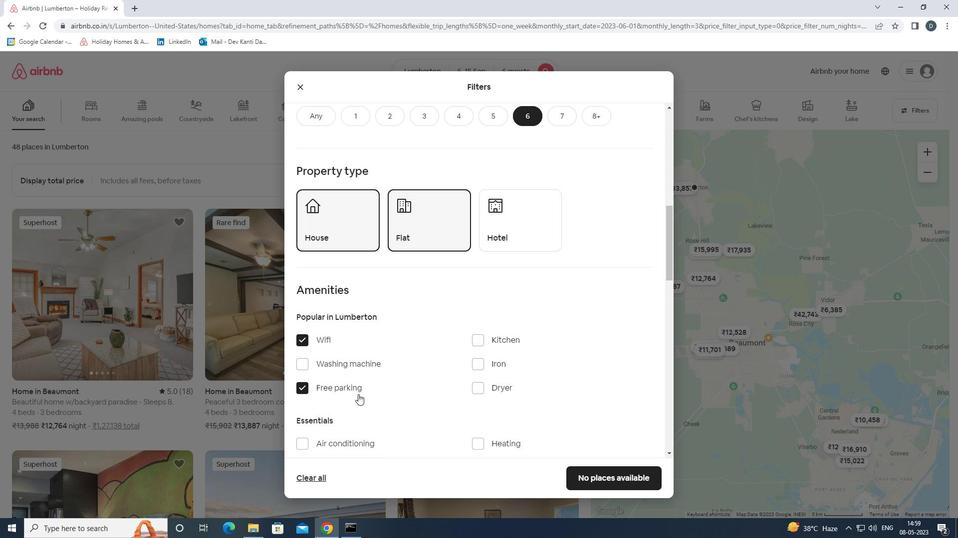 
Action: Mouse scrolled (360, 392) with delta (0, 0)
Screenshot: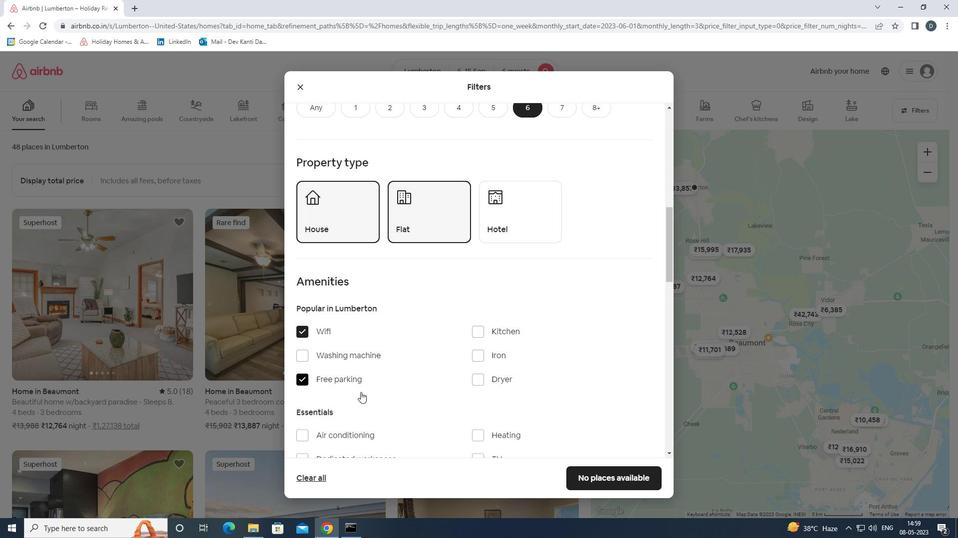 
Action: Mouse moved to (500, 364)
Screenshot: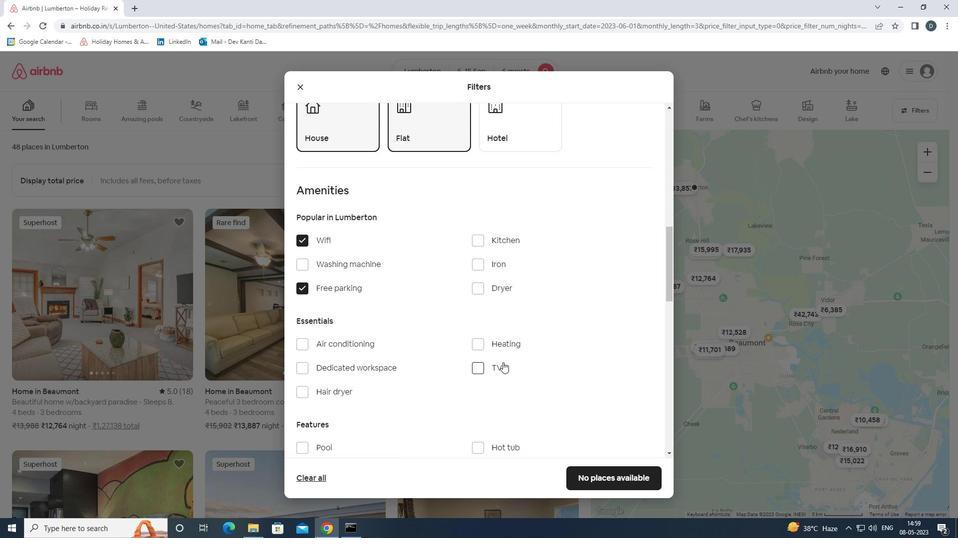 
Action: Mouse pressed left at (500, 364)
Screenshot: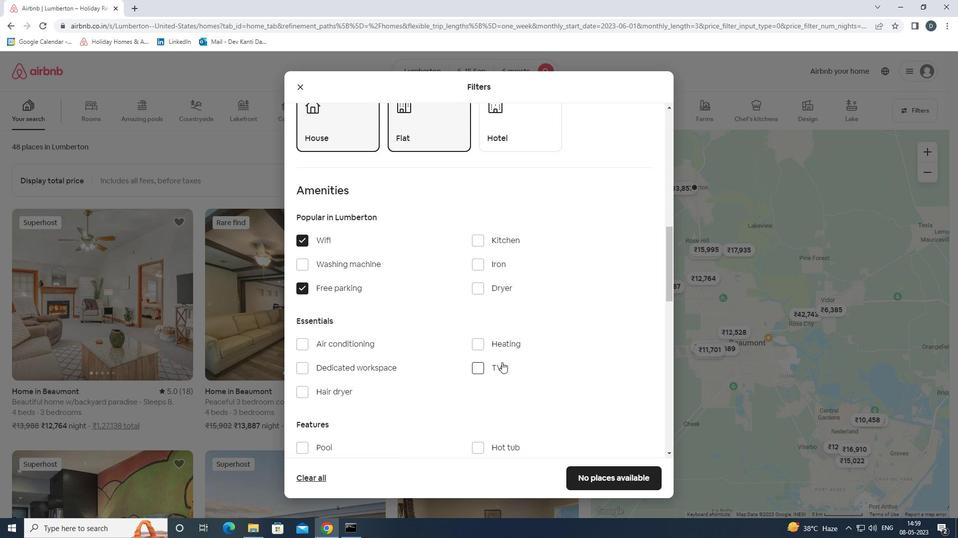 
Action: Mouse scrolled (500, 363) with delta (0, 0)
Screenshot: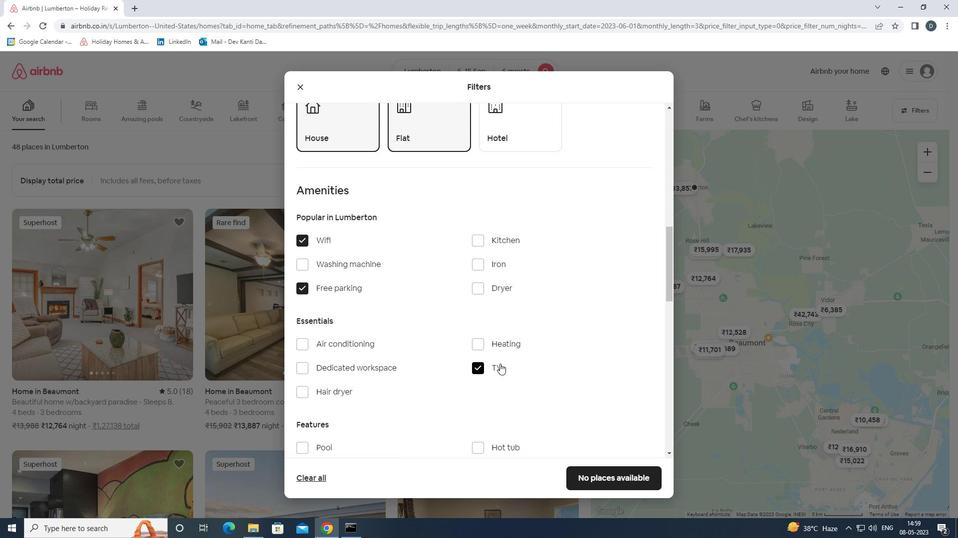 
Action: Mouse moved to (500, 364)
Screenshot: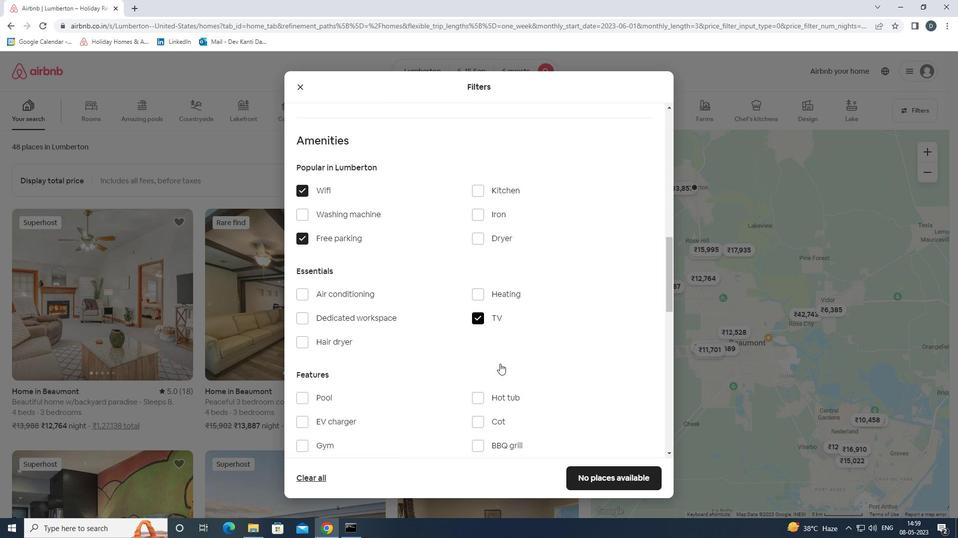 
Action: Mouse scrolled (500, 363) with delta (0, 0)
Screenshot: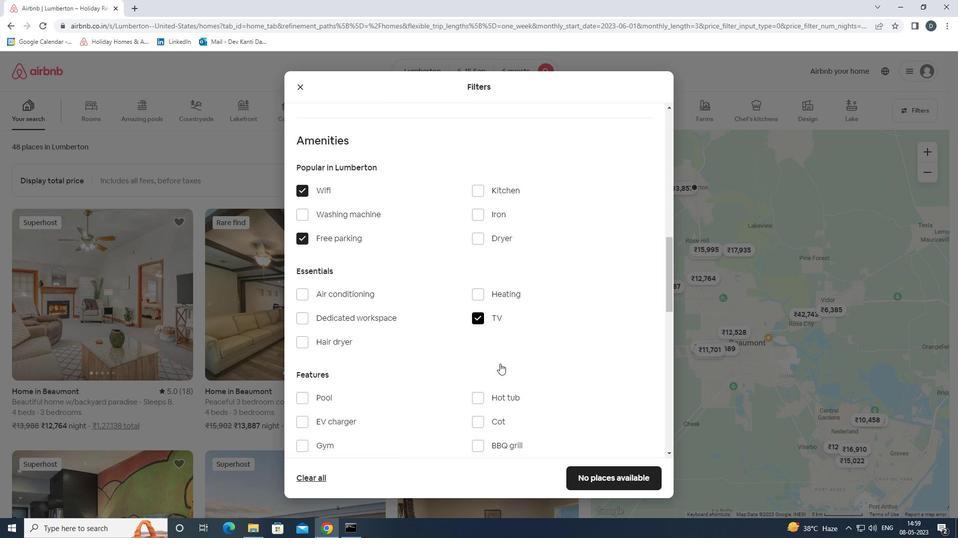 
Action: Mouse moved to (329, 398)
Screenshot: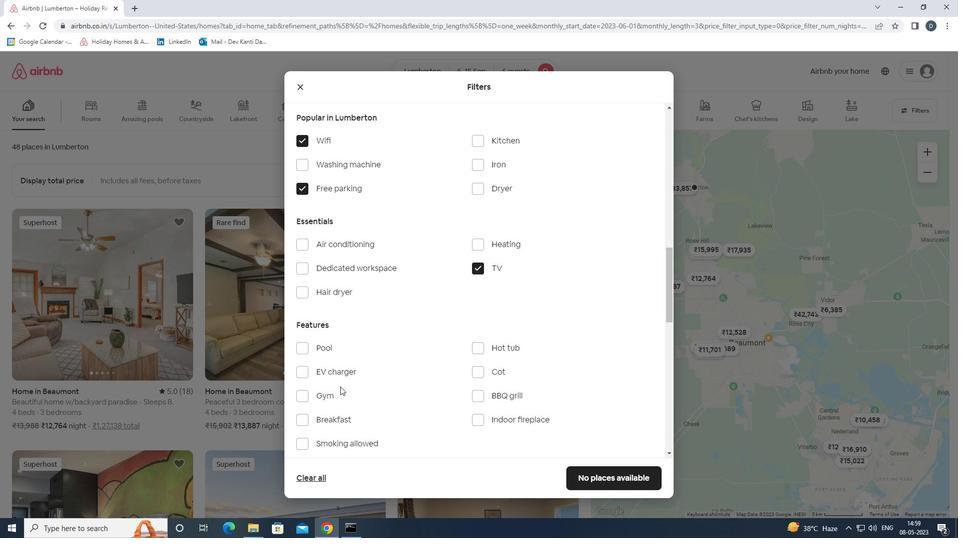 
Action: Mouse pressed left at (329, 398)
Screenshot: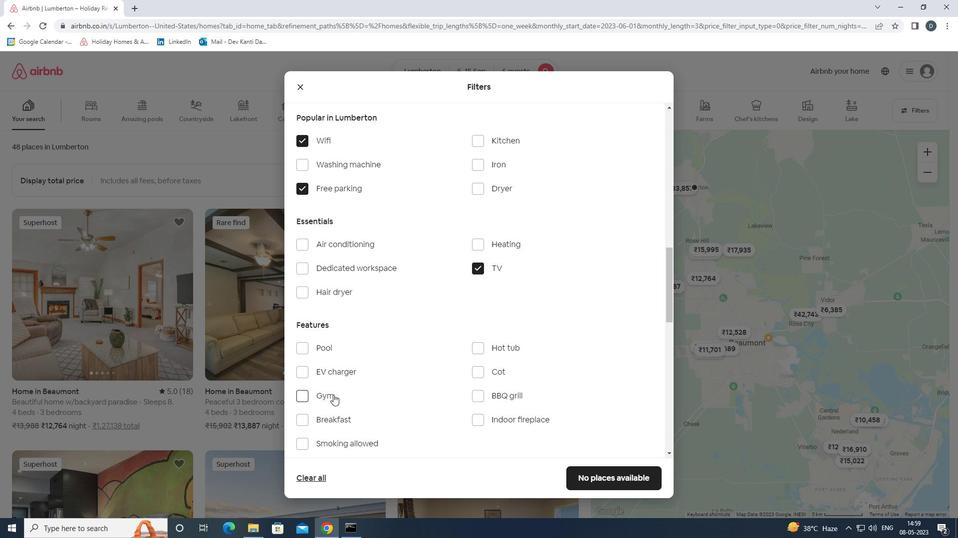 
Action: Mouse moved to (330, 415)
Screenshot: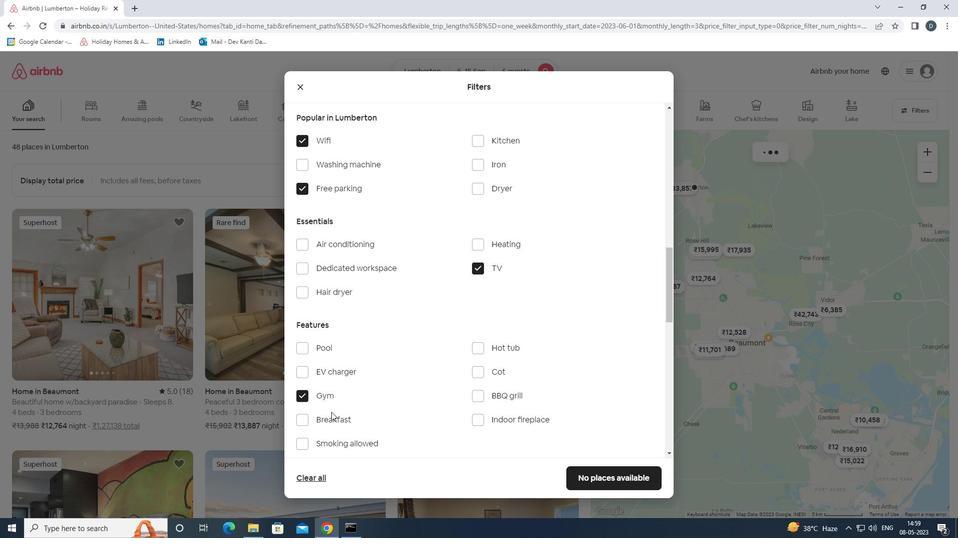 
Action: Mouse pressed left at (330, 415)
Screenshot: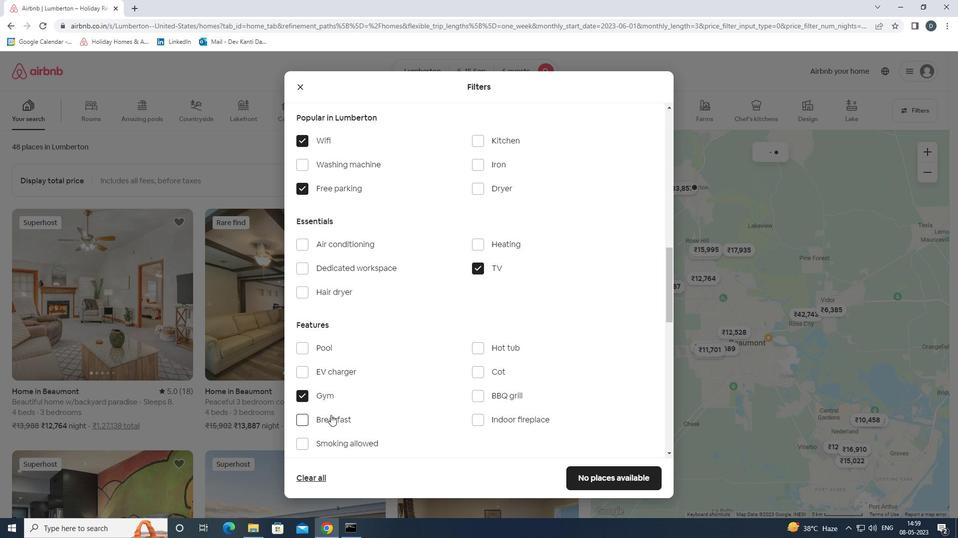
Action: Mouse moved to (379, 407)
Screenshot: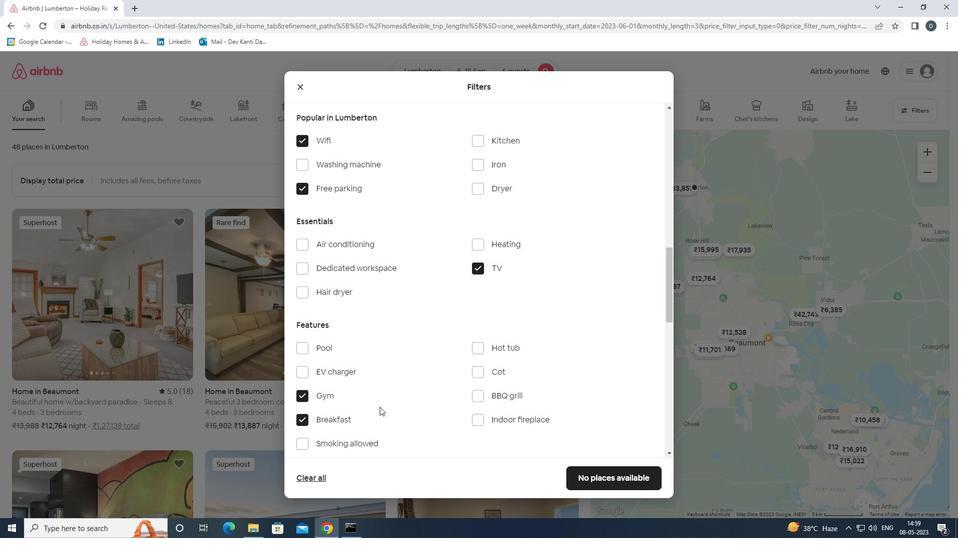 
Action: Mouse scrolled (379, 406) with delta (0, 0)
Screenshot: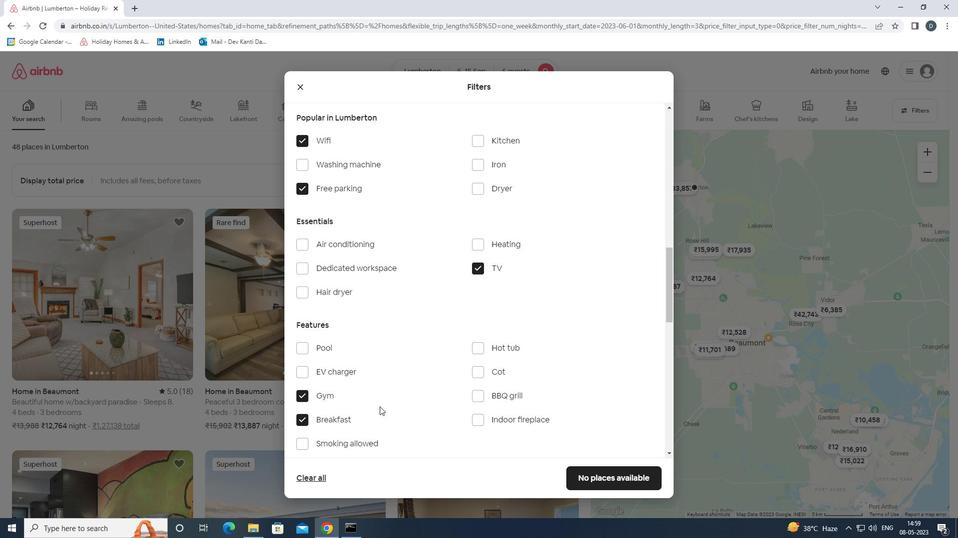 
Action: Mouse moved to (383, 400)
Screenshot: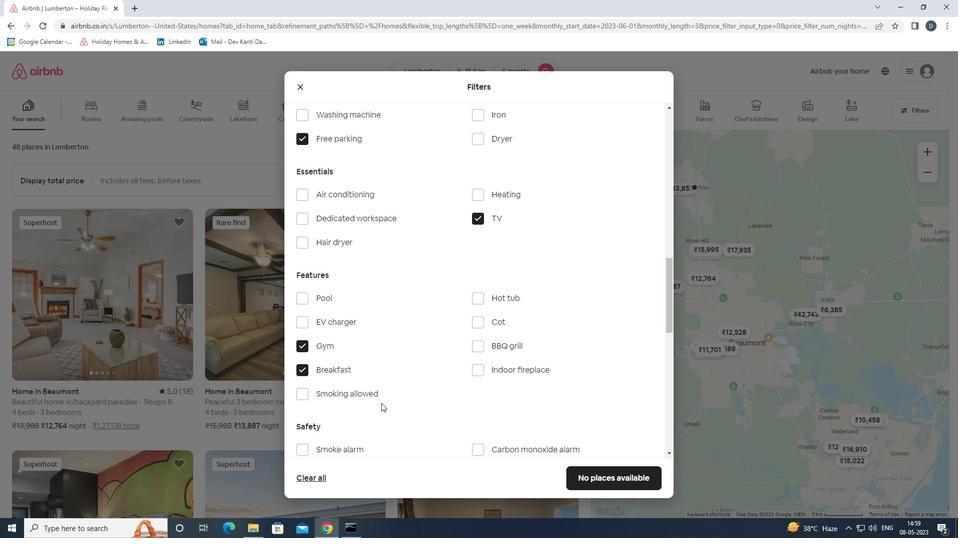 
Action: Mouse scrolled (383, 400) with delta (0, 0)
Screenshot: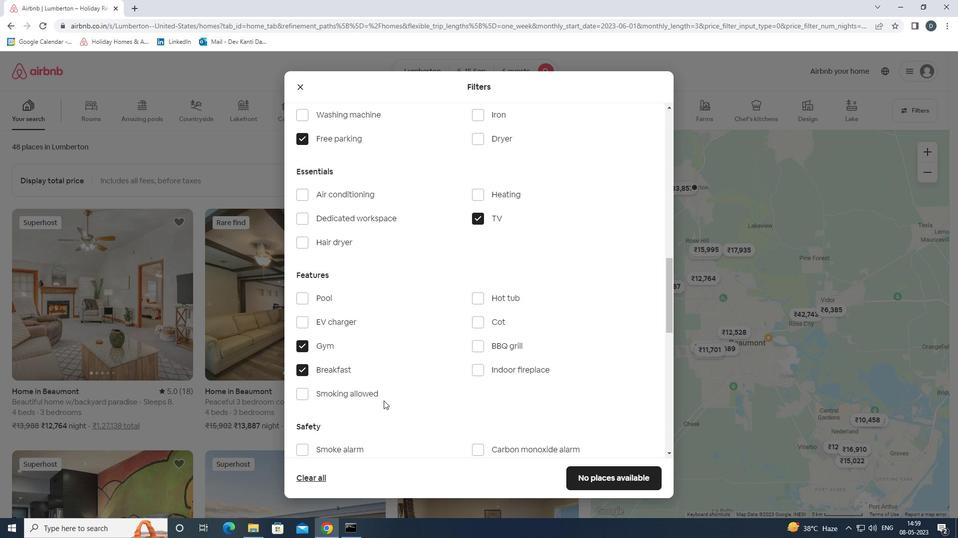 
Action: Mouse moved to (393, 401)
Screenshot: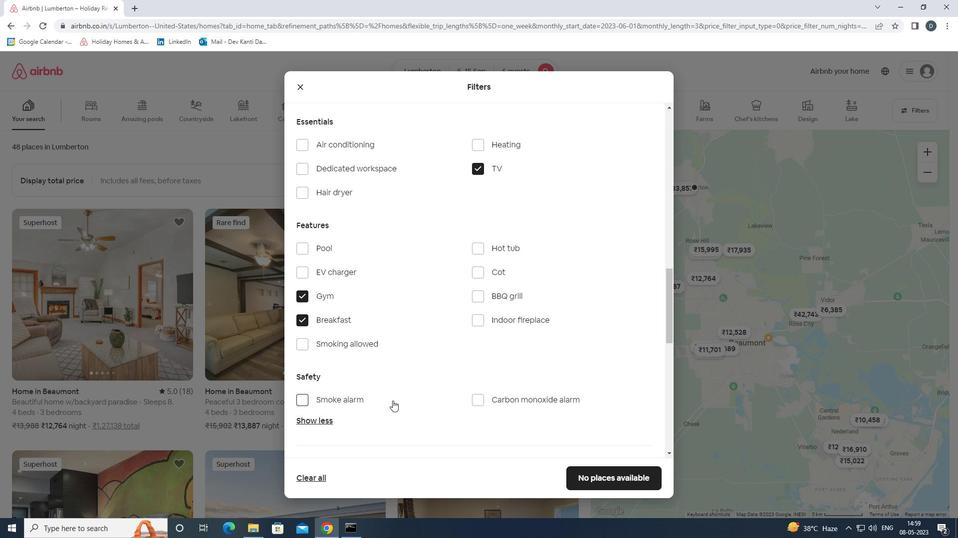 
Action: Mouse scrolled (393, 400) with delta (0, 0)
Screenshot: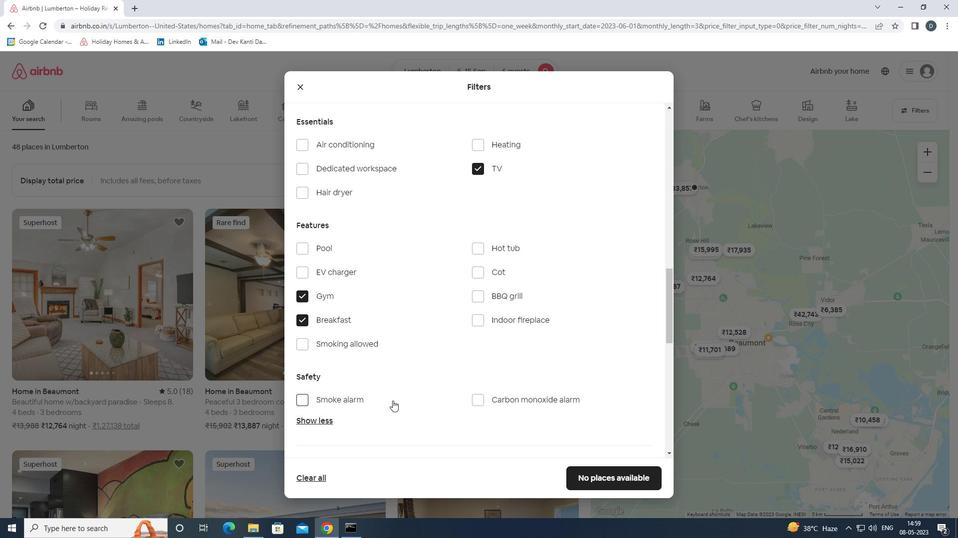
Action: Mouse moved to (400, 396)
Screenshot: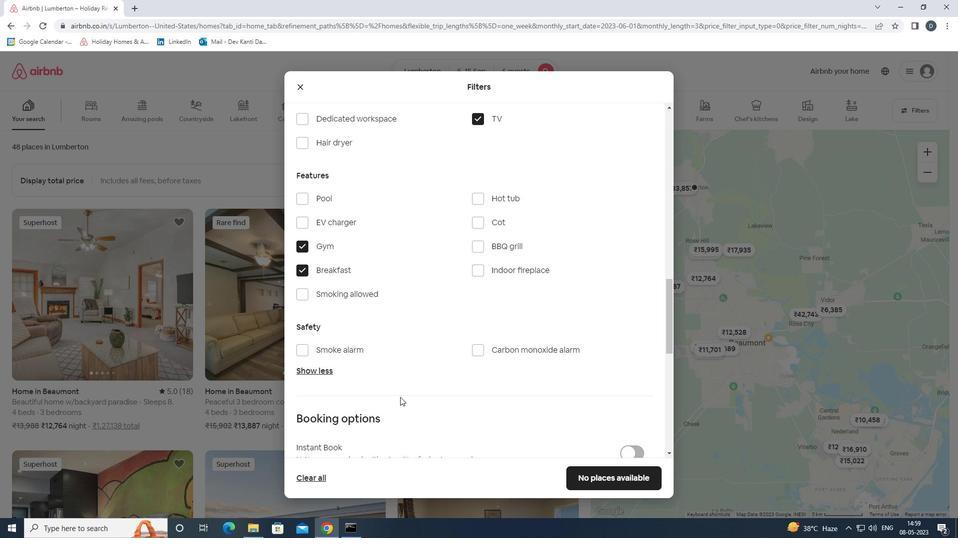 
Action: Mouse scrolled (400, 396) with delta (0, 0)
Screenshot: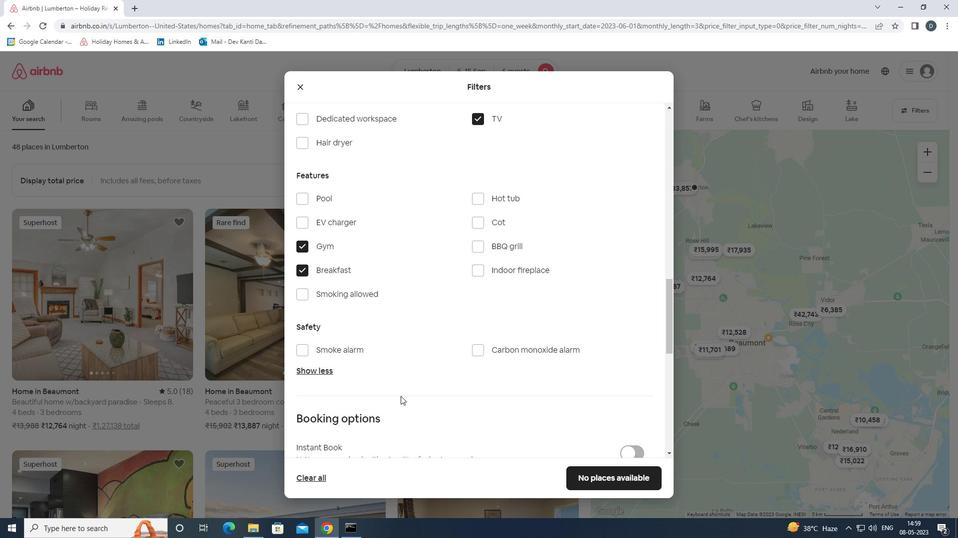 
Action: Mouse moved to (401, 397)
Screenshot: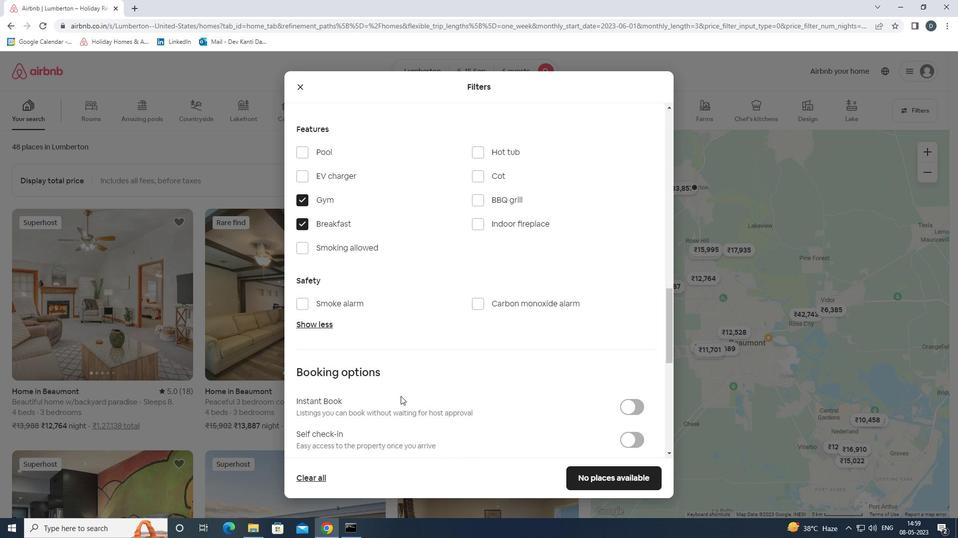 
Action: Mouse scrolled (401, 397) with delta (0, 0)
Screenshot: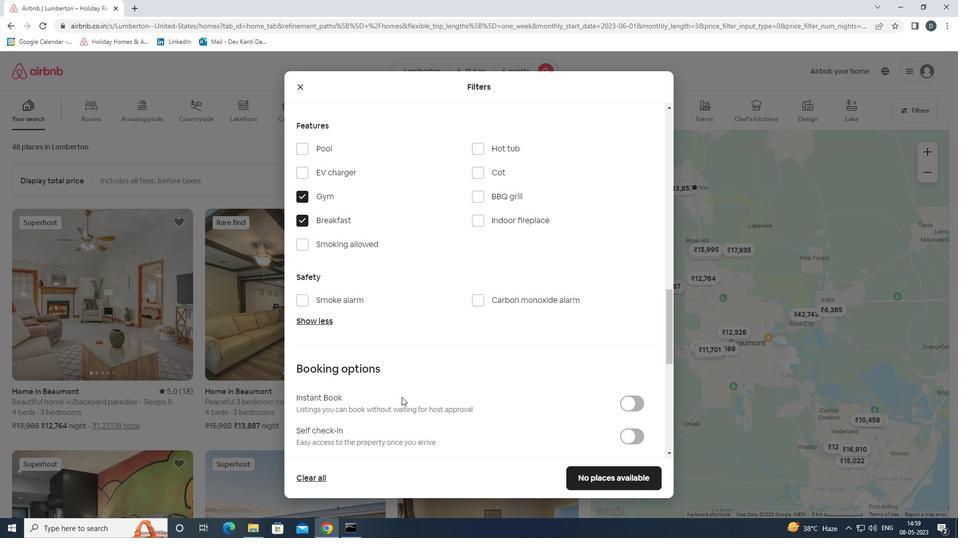 
Action: Mouse moved to (623, 385)
Screenshot: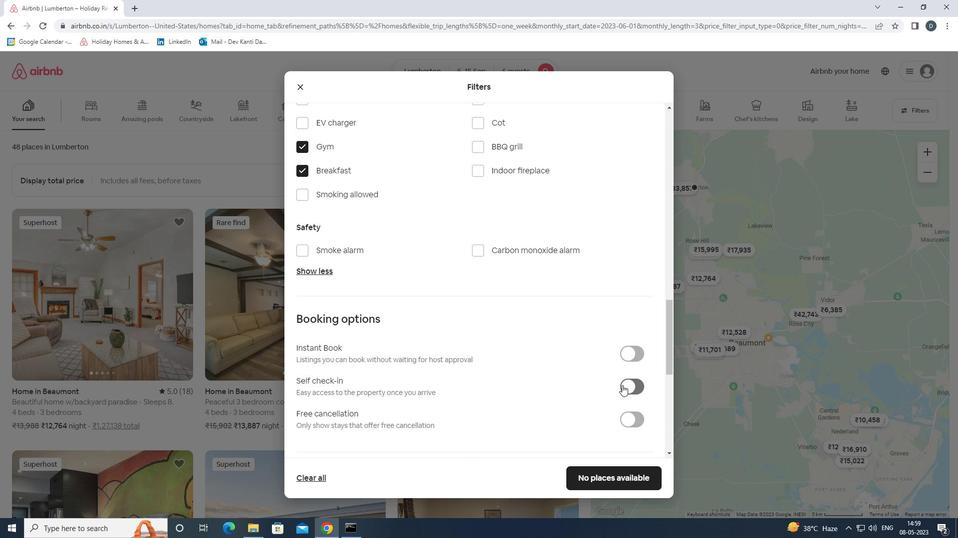 
Action: Mouse pressed left at (623, 385)
Screenshot: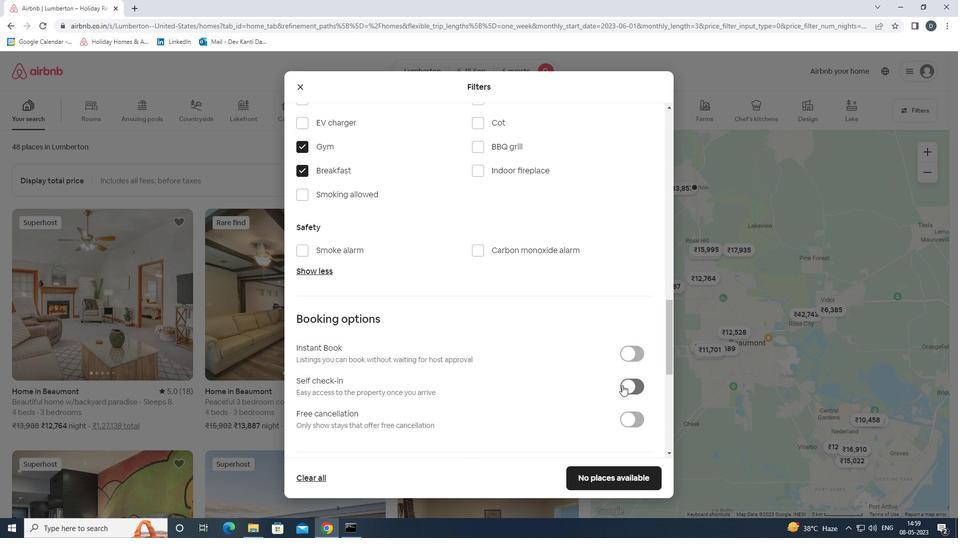 
Action: Mouse scrolled (623, 385) with delta (0, 0)
Screenshot: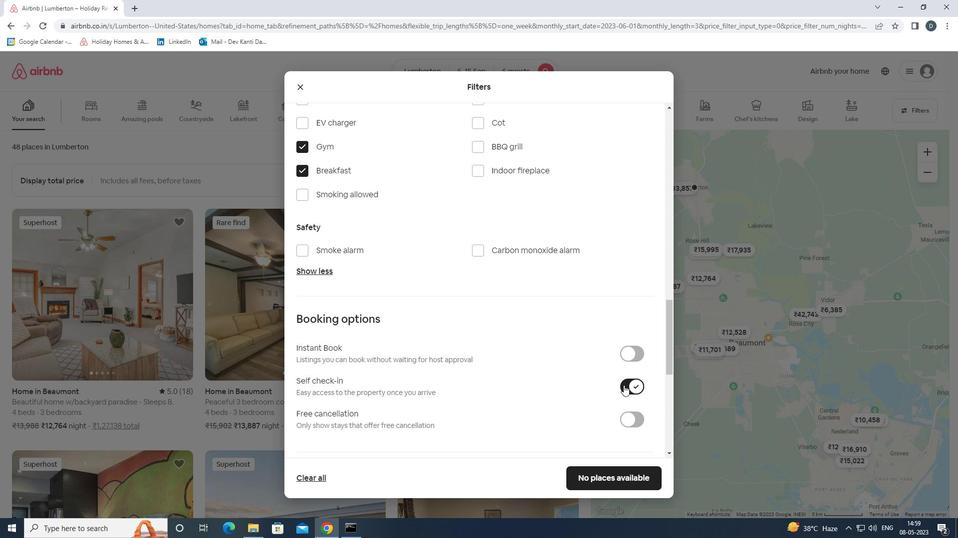 
Action: Mouse scrolled (623, 385) with delta (0, 0)
Screenshot: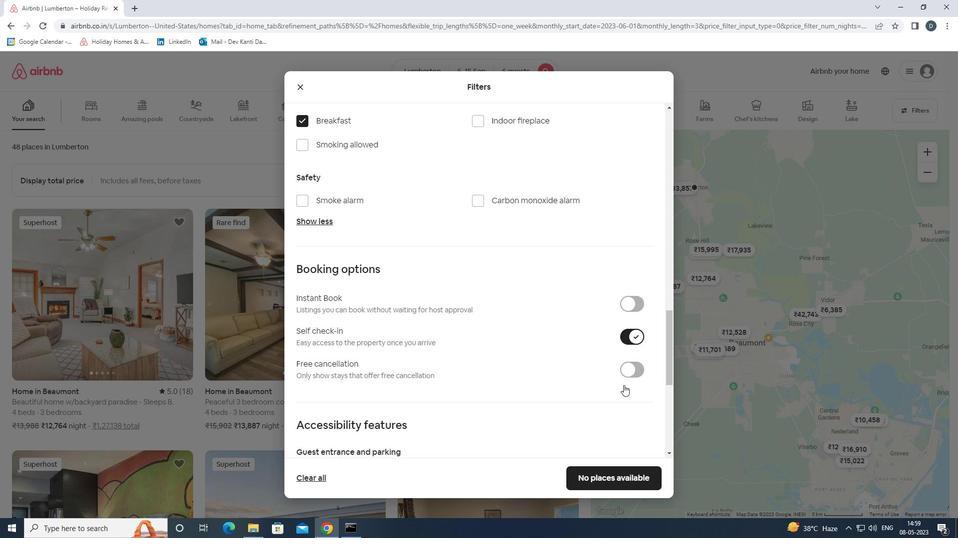 
Action: Mouse scrolled (623, 385) with delta (0, 0)
Screenshot: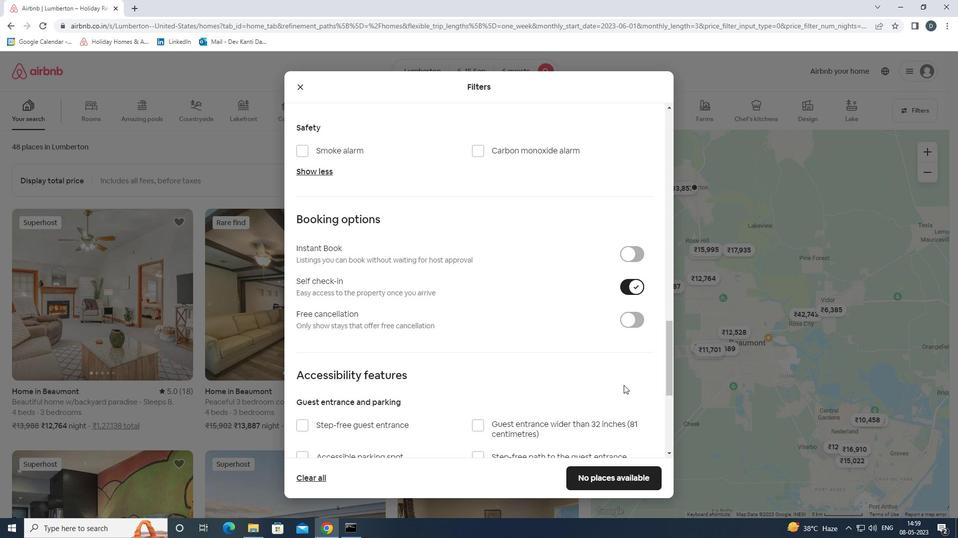 
Action: Mouse scrolled (623, 385) with delta (0, 0)
Screenshot: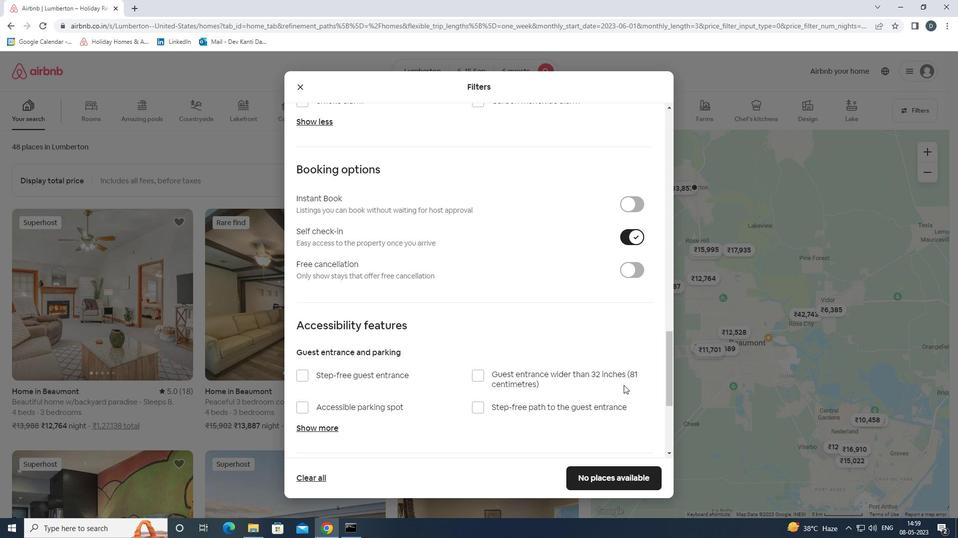 
Action: Mouse scrolled (623, 385) with delta (0, 0)
Screenshot: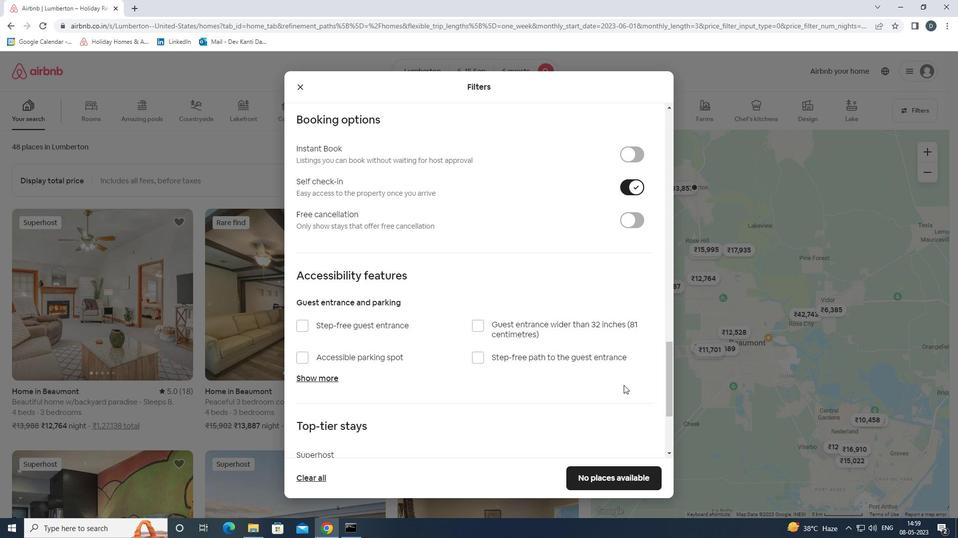 
Action: Mouse scrolled (623, 385) with delta (0, 0)
Screenshot: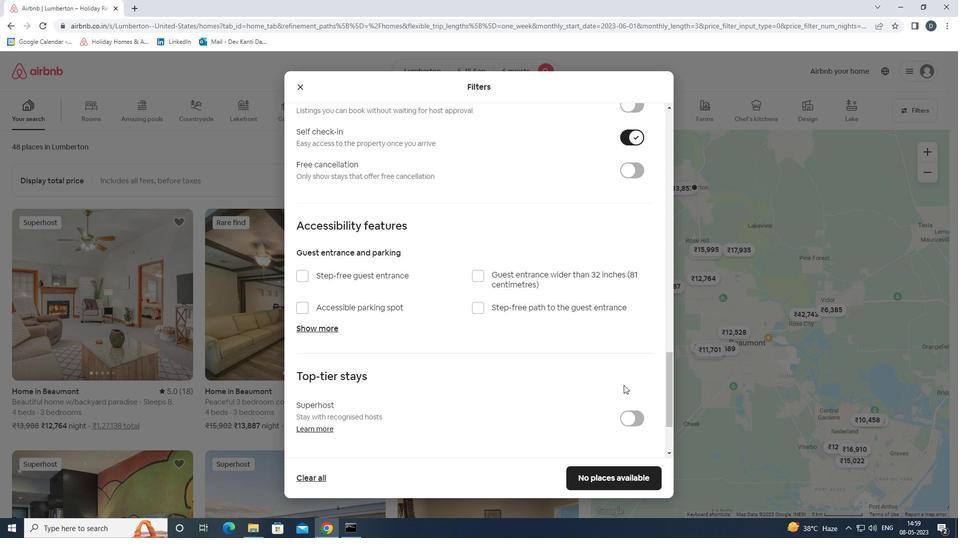 
Action: Mouse moved to (622, 385)
Screenshot: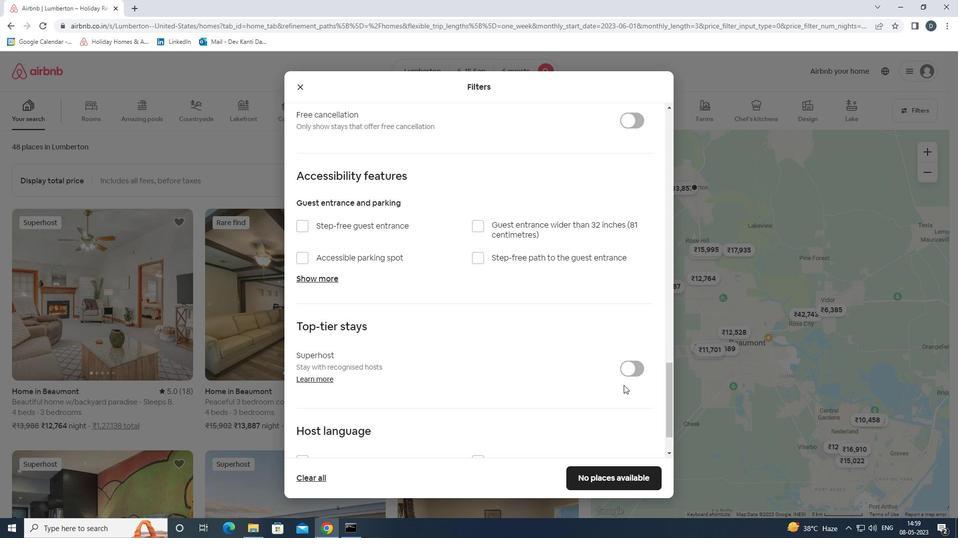 
Action: Mouse scrolled (622, 385) with delta (0, 0)
Screenshot: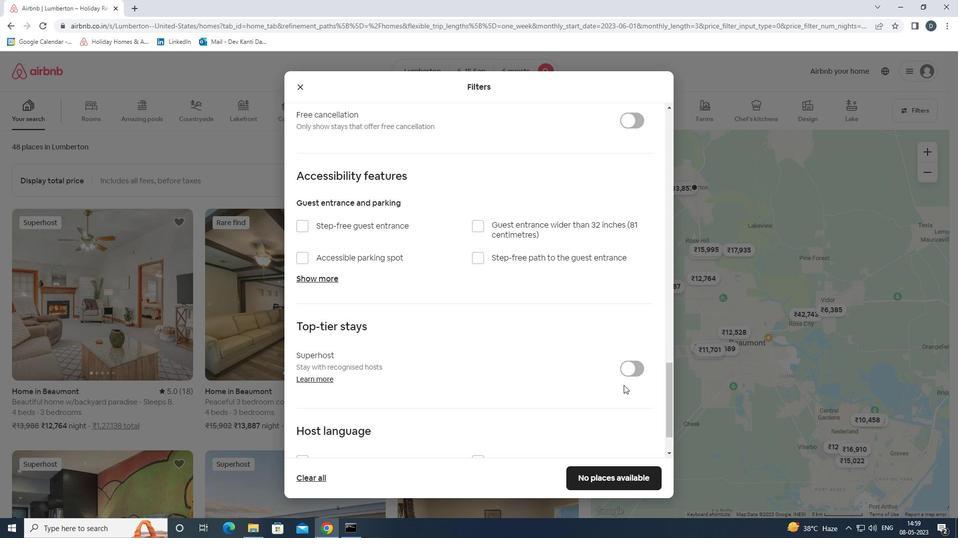 
Action: Mouse moved to (609, 385)
Screenshot: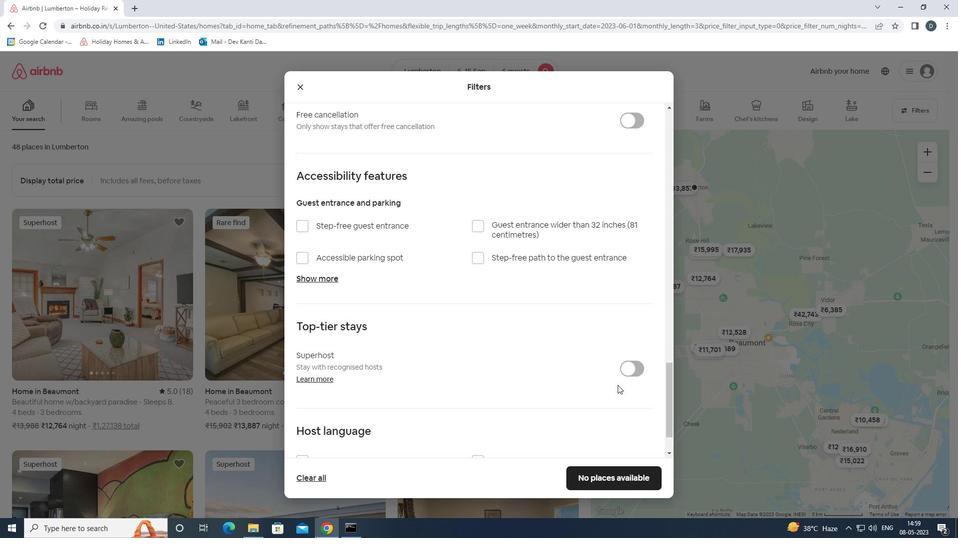 
Action: Mouse scrolled (609, 385) with delta (0, 0)
Screenshot: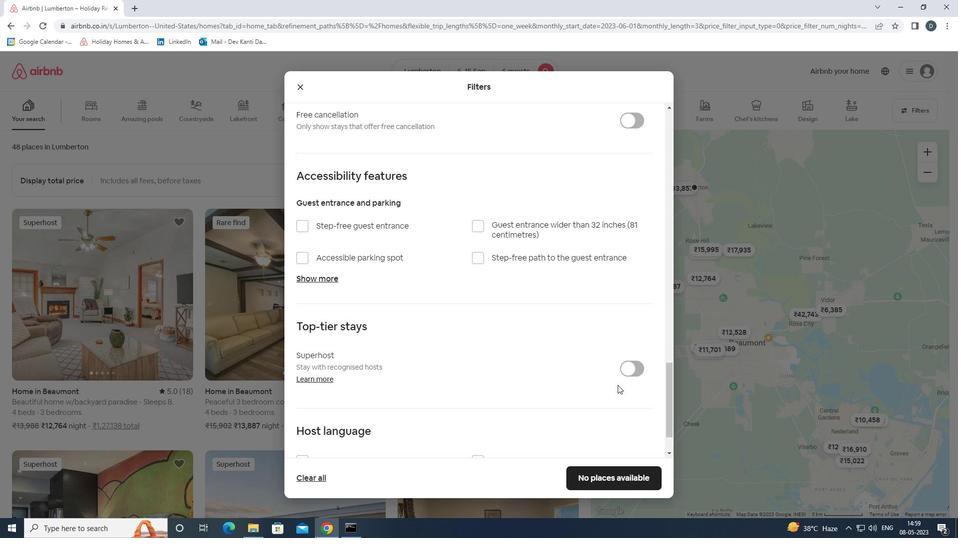 
Action: Mouse moved to (328, 411)
Screenshot: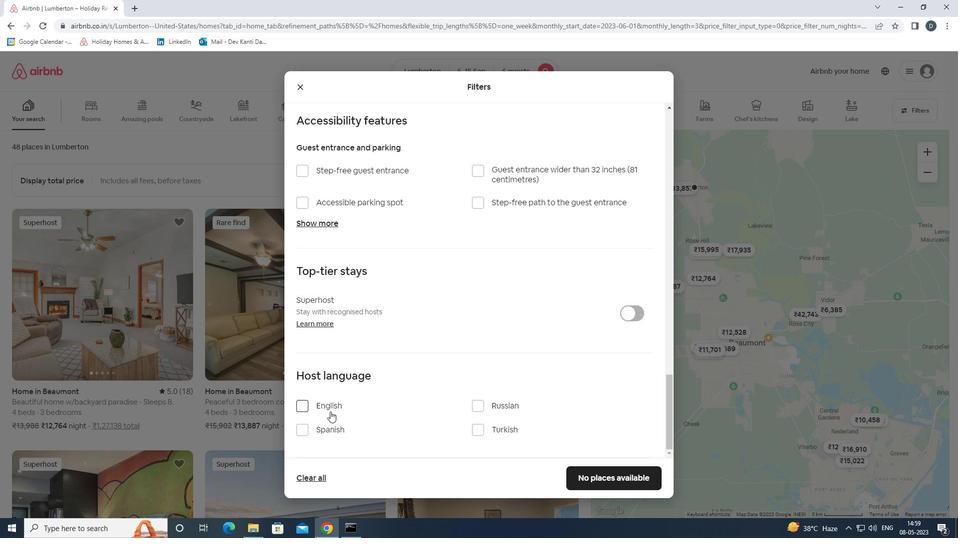 
Action: Mouse pressed left at (328, 411)
Screenshot: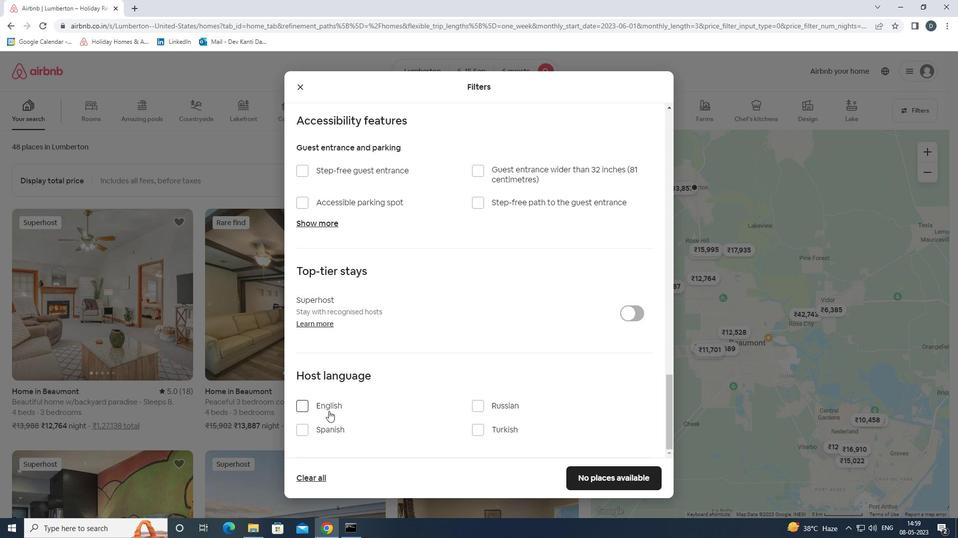 
Action: Mouse moved to (605, 479)
Screenshot: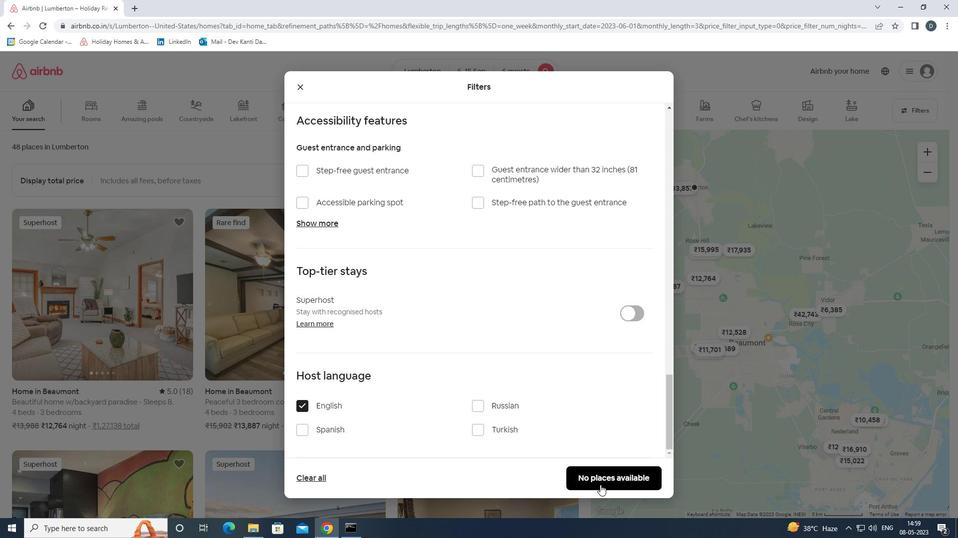 
Action: Mouse pressed left at (605, 479)
Screenshot: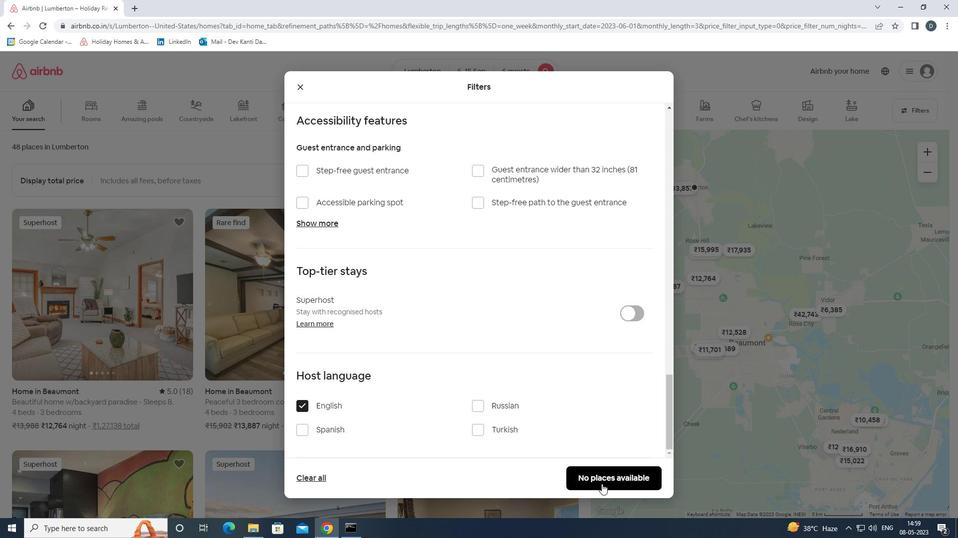 
Action: Mouse moved to (583, 472)
Screenshot: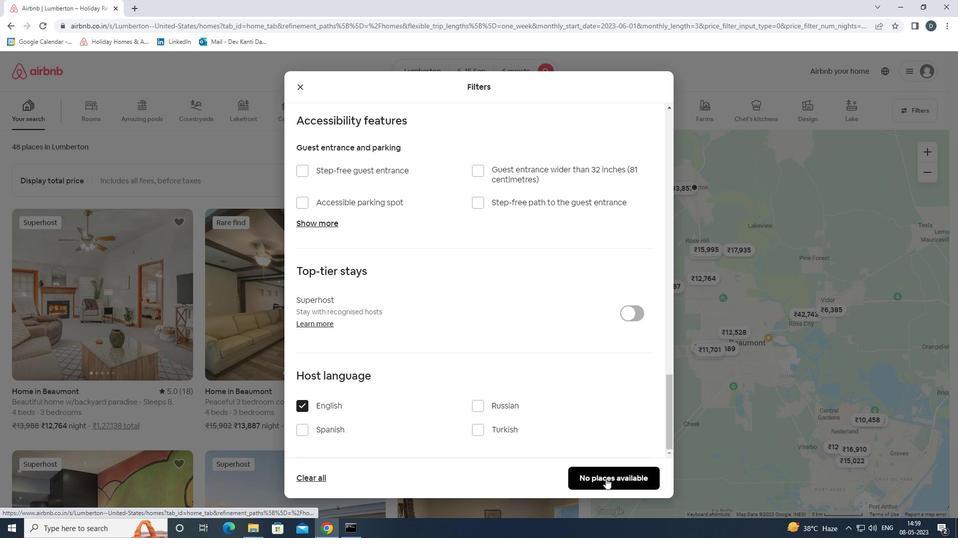 
